 Task: Add a dentist appointment for a dental filling on the 9th at 6:30 PM.
Action: Mouse moved to (70, 98)
Screenshot: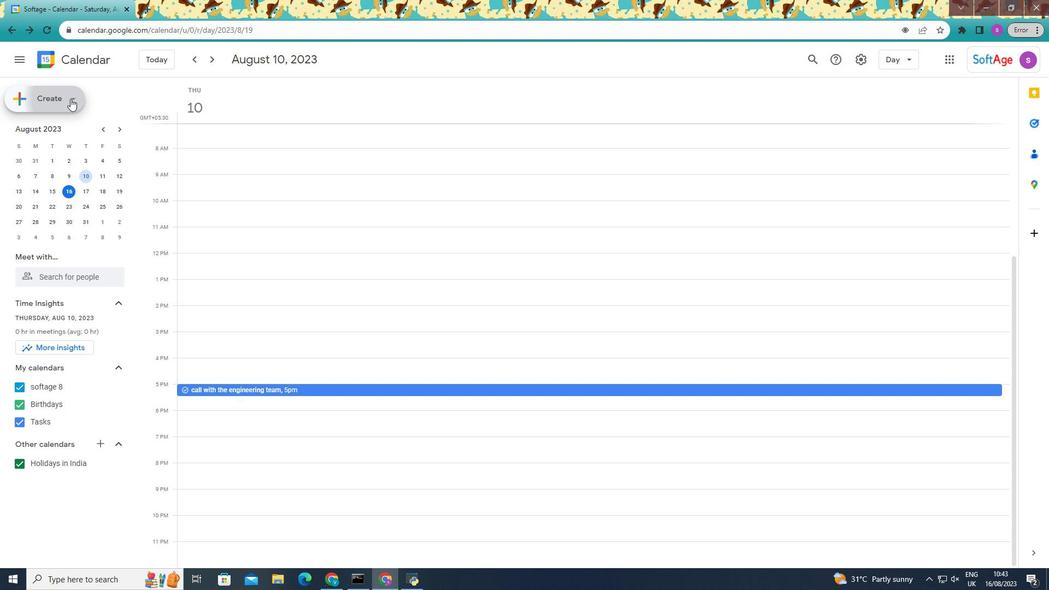 
Action: Mouse pressed left at (70, 98)
Screenshot: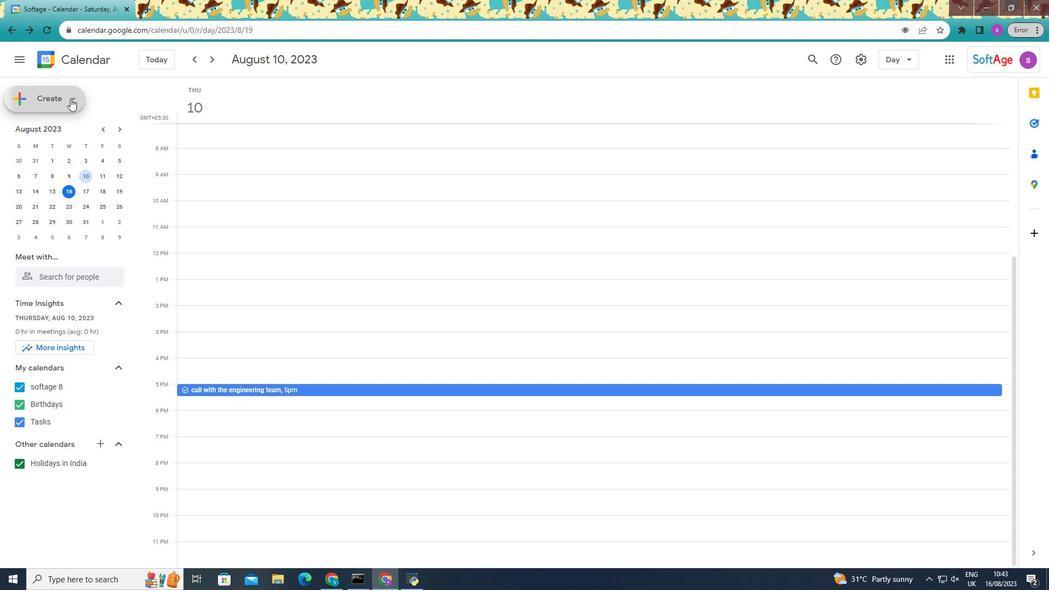 
Action: Mouse moved to (82, 218)
Screenshot: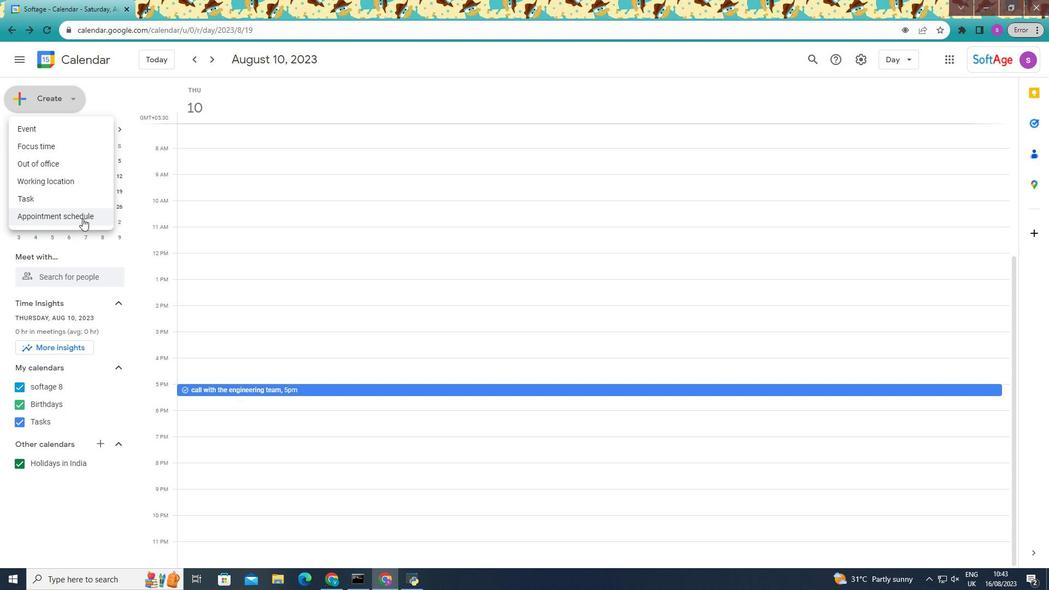 
Action: Mouse pressed left at (82, 218)
Screenshot: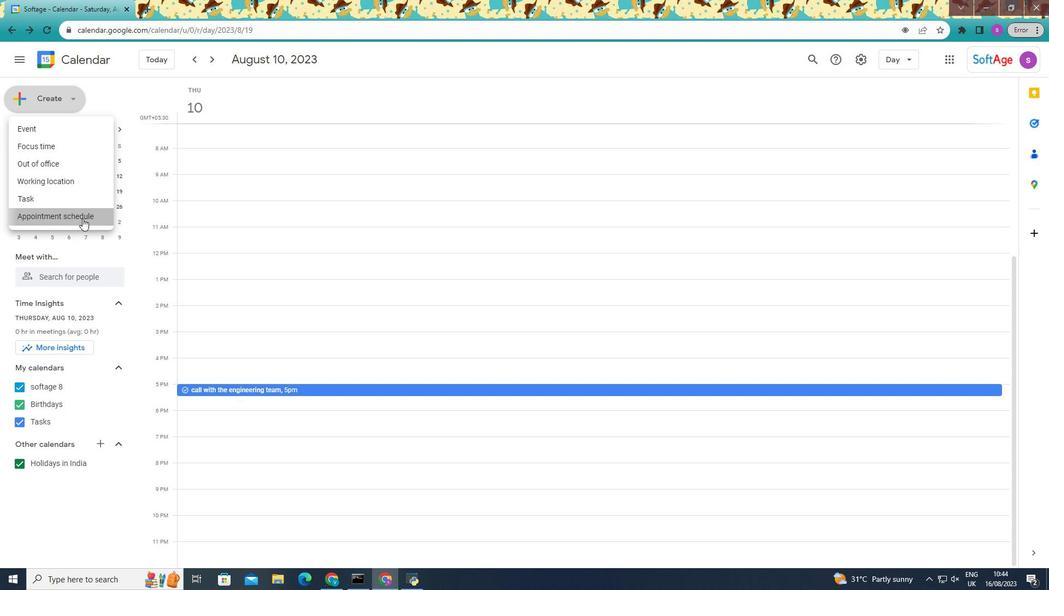 
Action: Mouse moved to (121, 97)
Screenshot: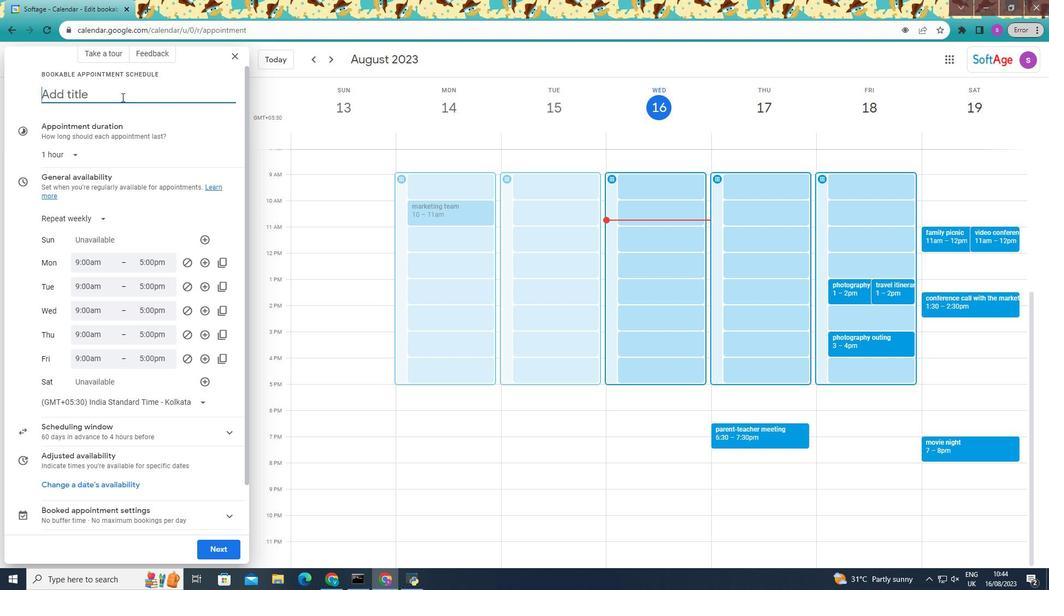 
Action: Mouse pressed left at (121, 97)
Screenshot: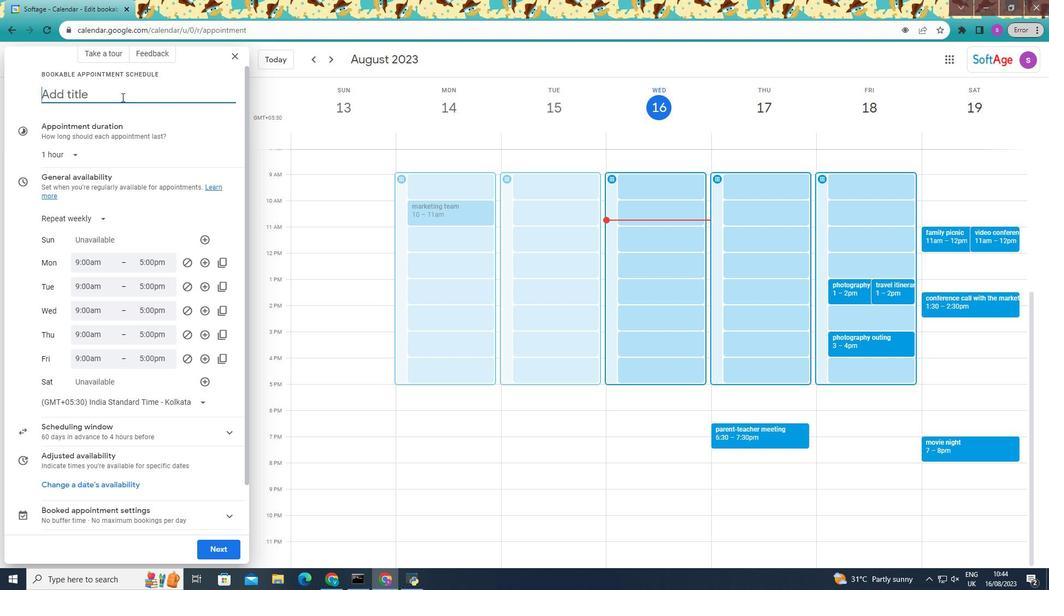 
Action: Mouse moved to (121, 97)
Screenshot: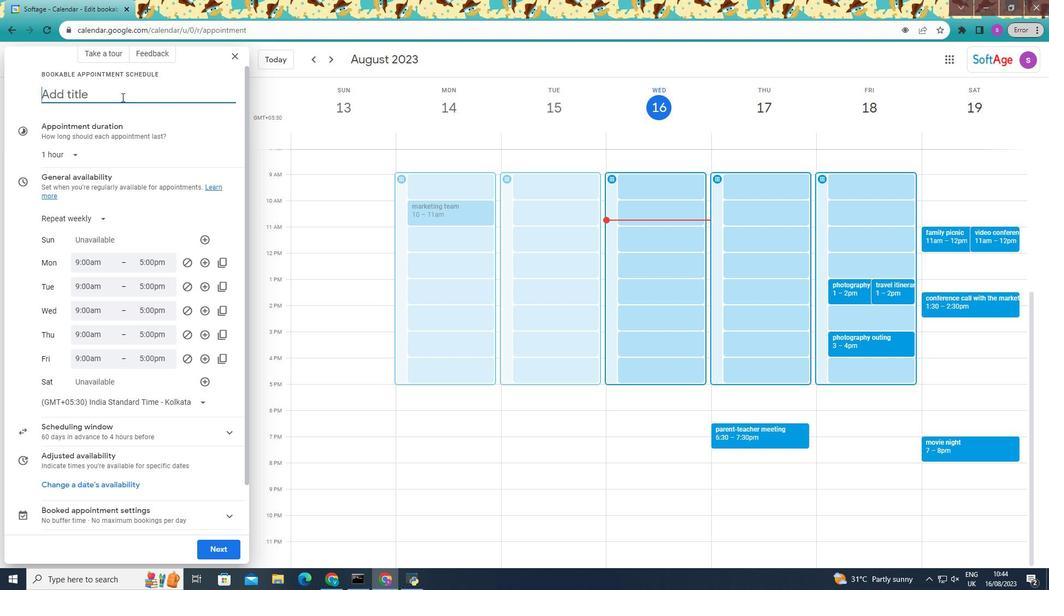 
Action: Key pressed dentist<Key.space>appointment<Key.space>fora<Key.space>dental<Key.space>
Screenshot: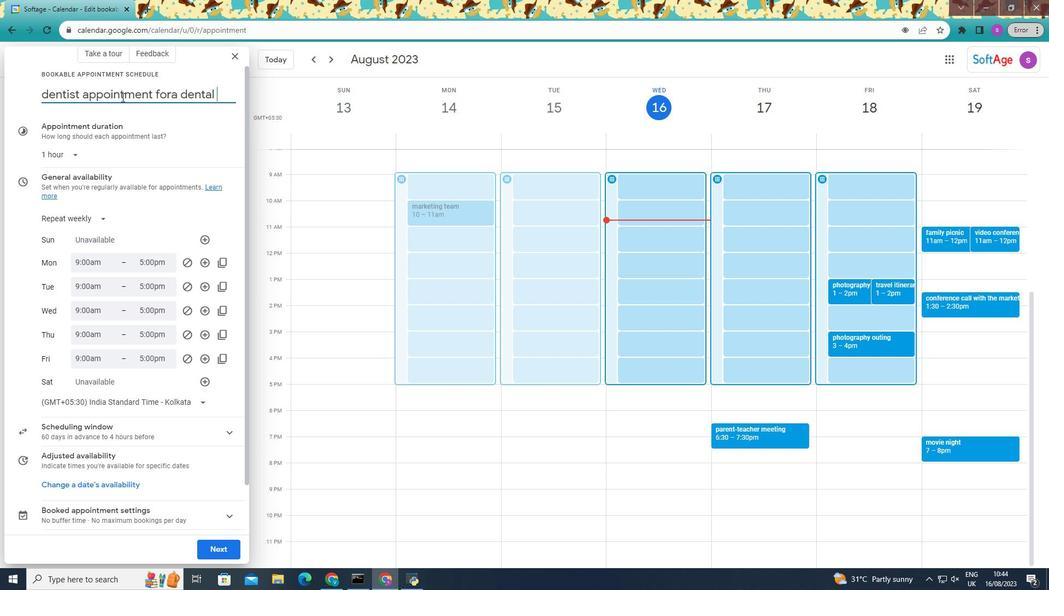 
Action: Mouse moved to (18, 18)
Screenshot: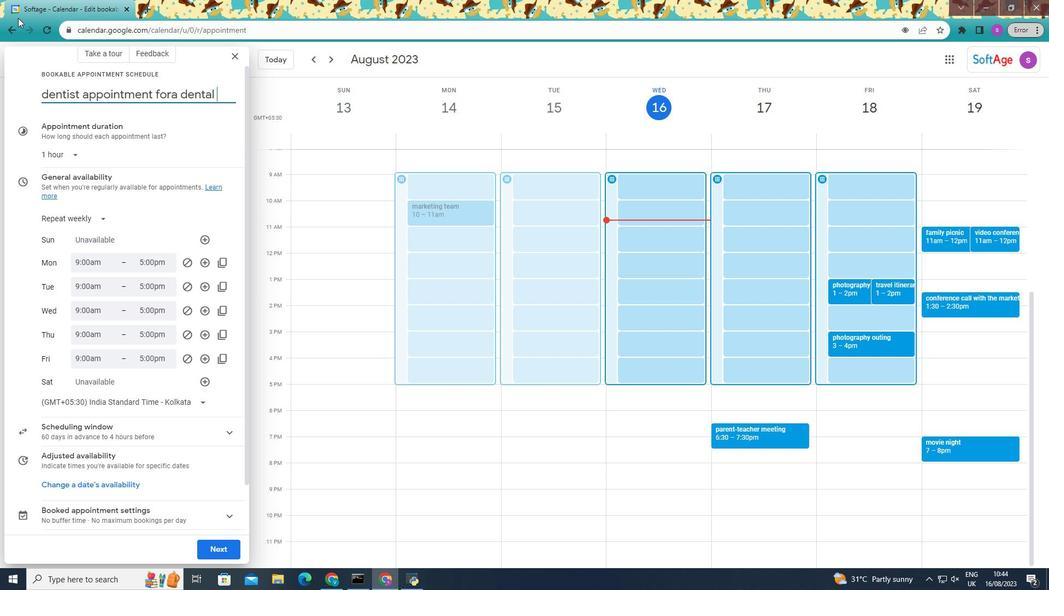 
Action: Key pressed filling<Key.space>
Screenshot: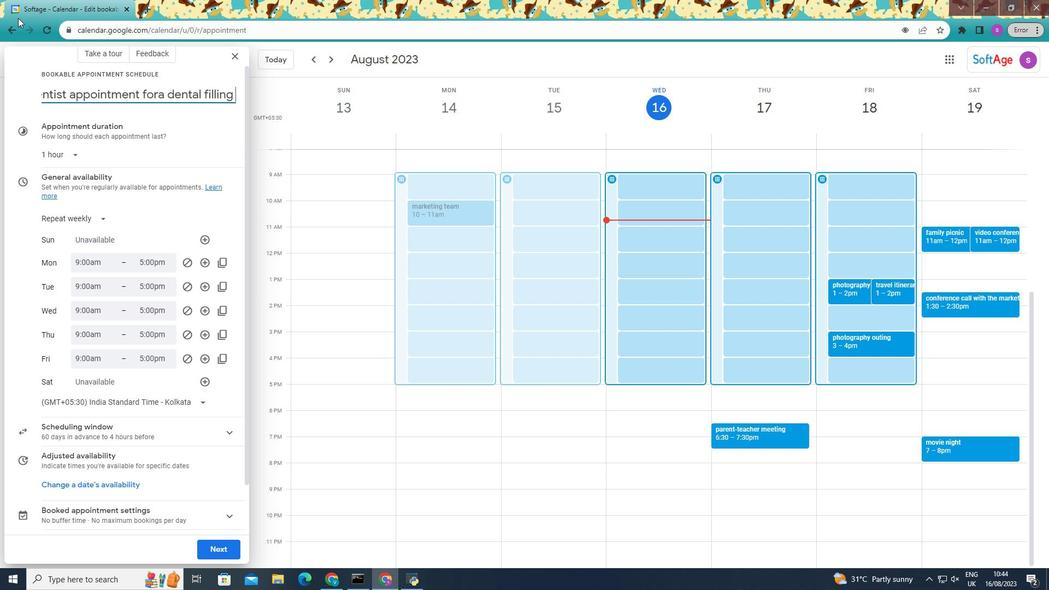 
Action: Mouse moved to (67, 151)
Screenshot: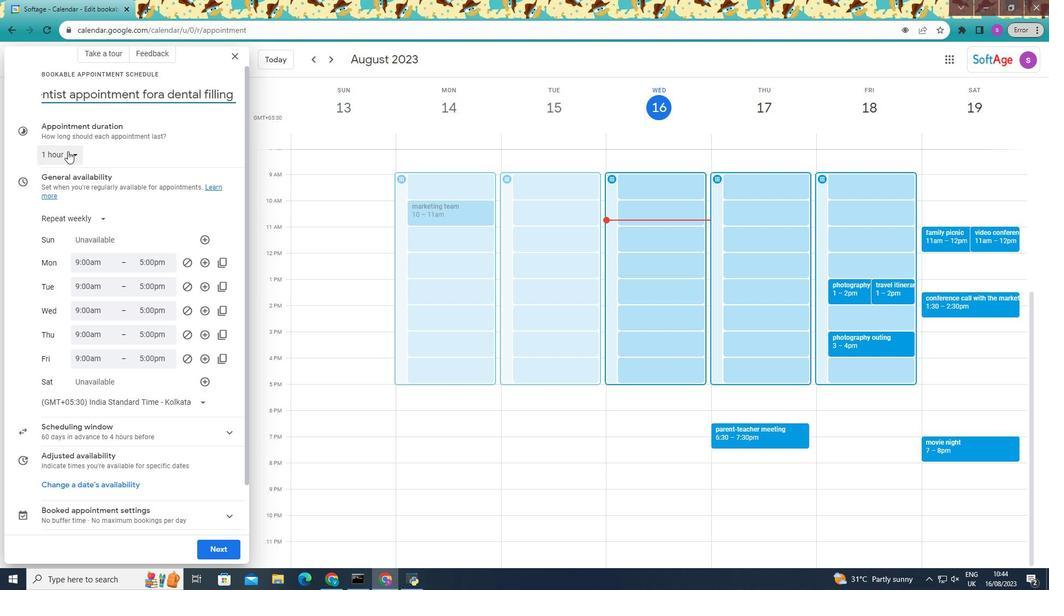 
Action: Mouse pressed left at (67, 151)
Screenshot: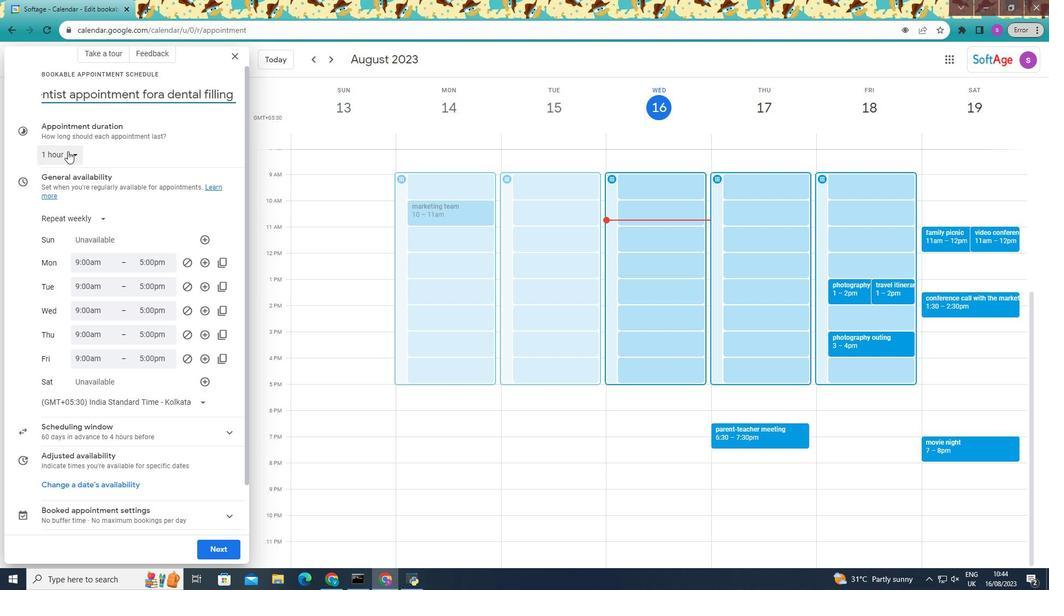 
Action: Mouse pressed left at (67, 151)
Screenshot: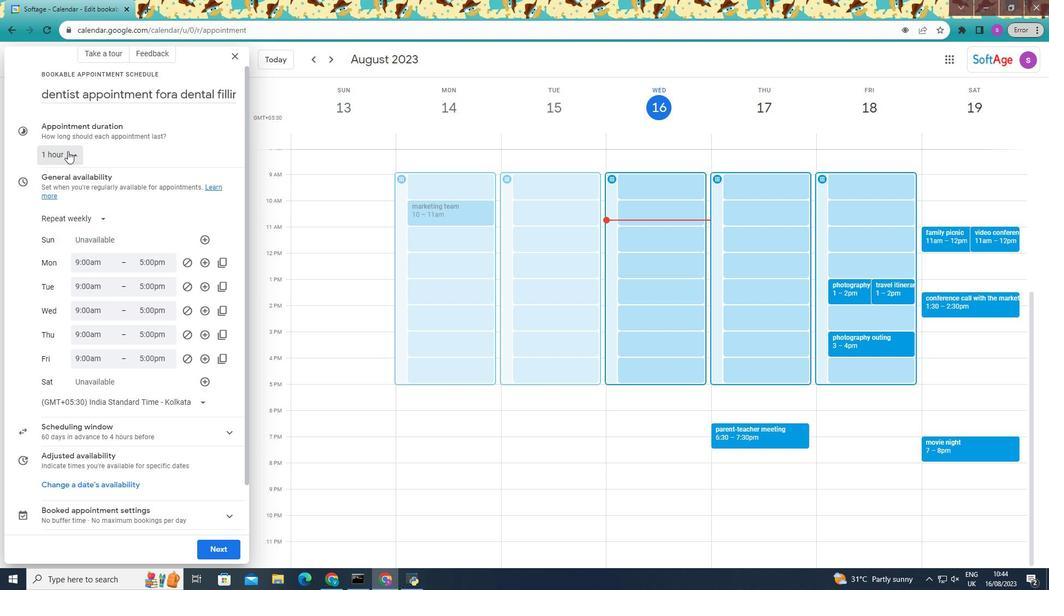 
Action: Mouse moved to (204, 435)
Screenshot: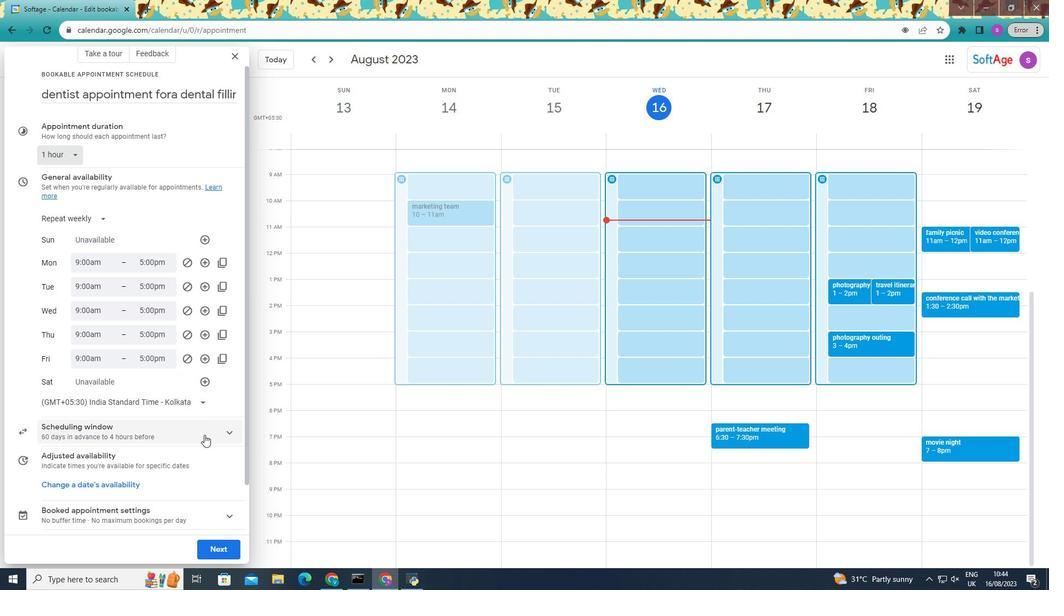 
Action: Mouse pressed left at (204, 435)
Screenshot: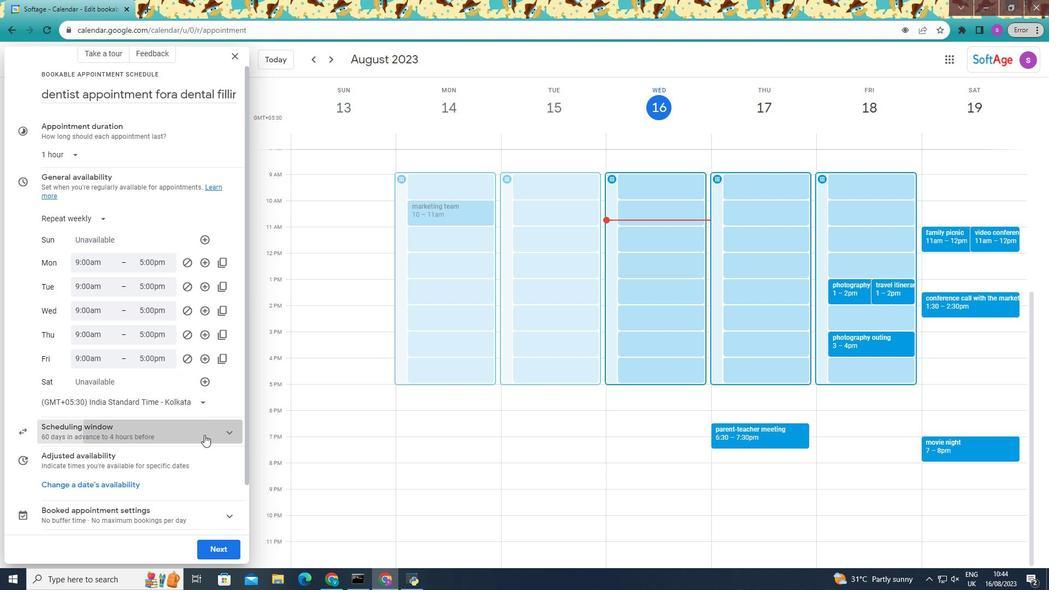 
Action: Mouse moved to (221, 436)
Screenshot: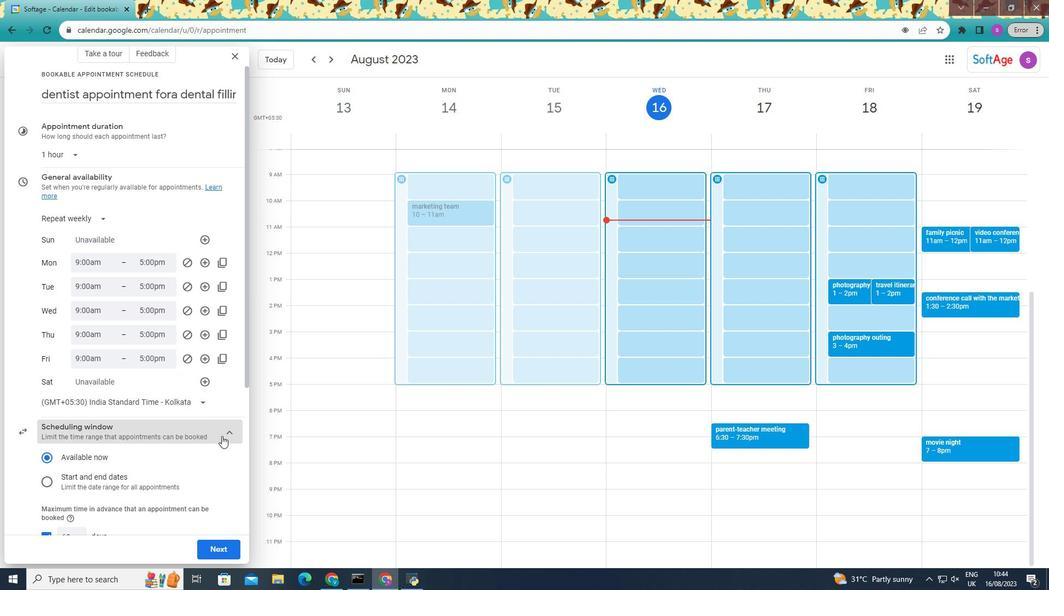 
Action: Mouse pressed left at (221, 436)
Screenshot: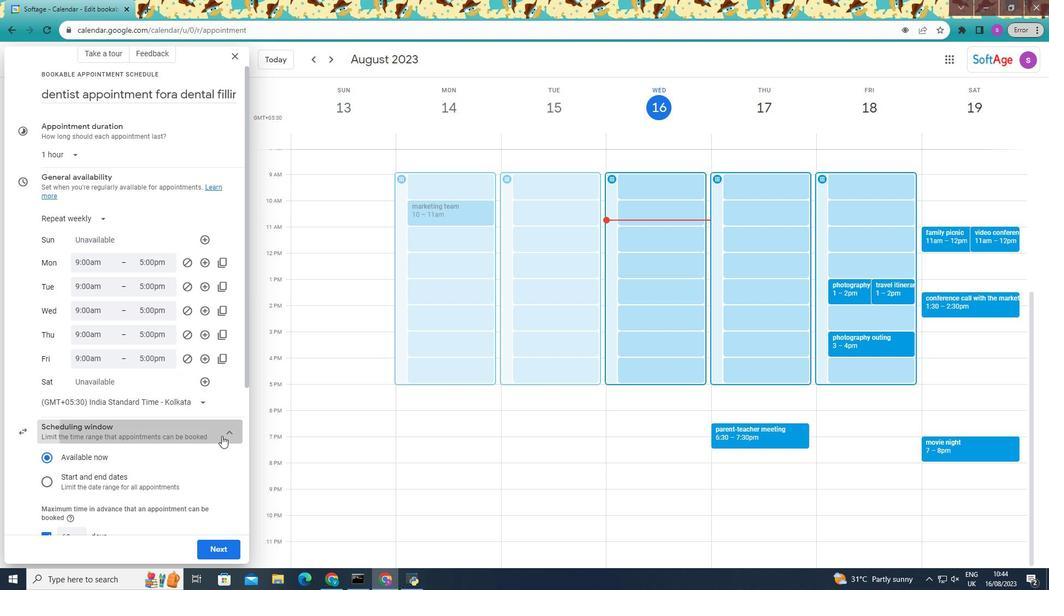 
Action: Mouse moved to (203, 237)
Screenshot: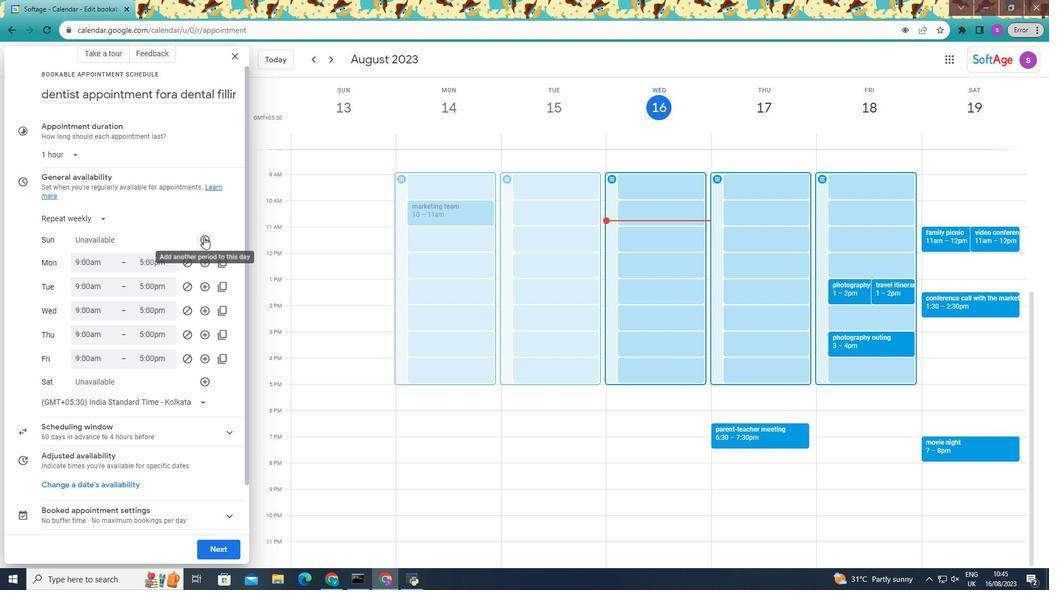 
Action: Mouse pressed left at (203, 237)
Screenshot: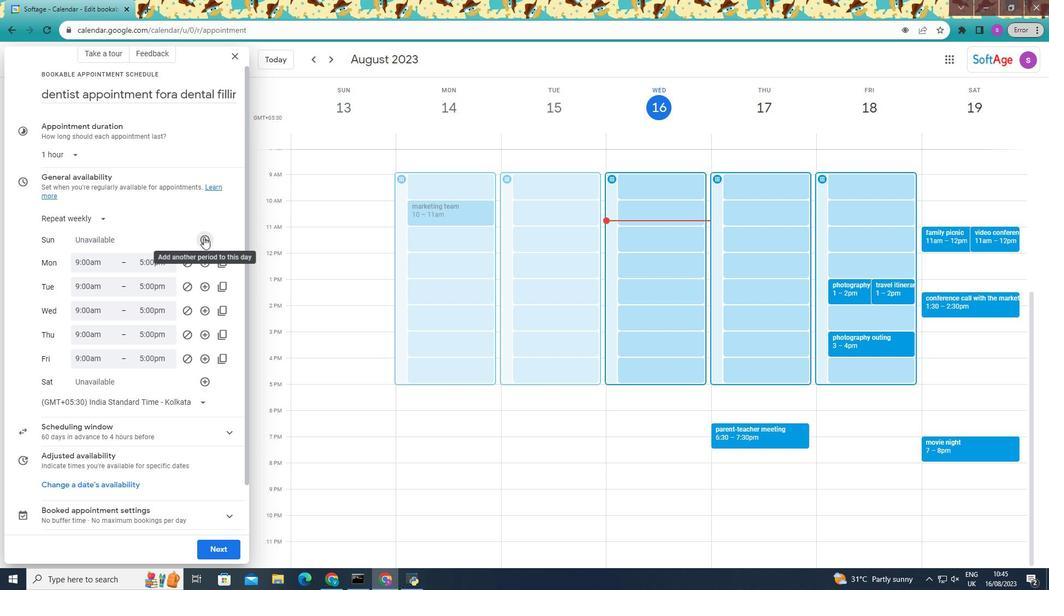 
Action: Mouse moved to (185, 405)
Screenshot: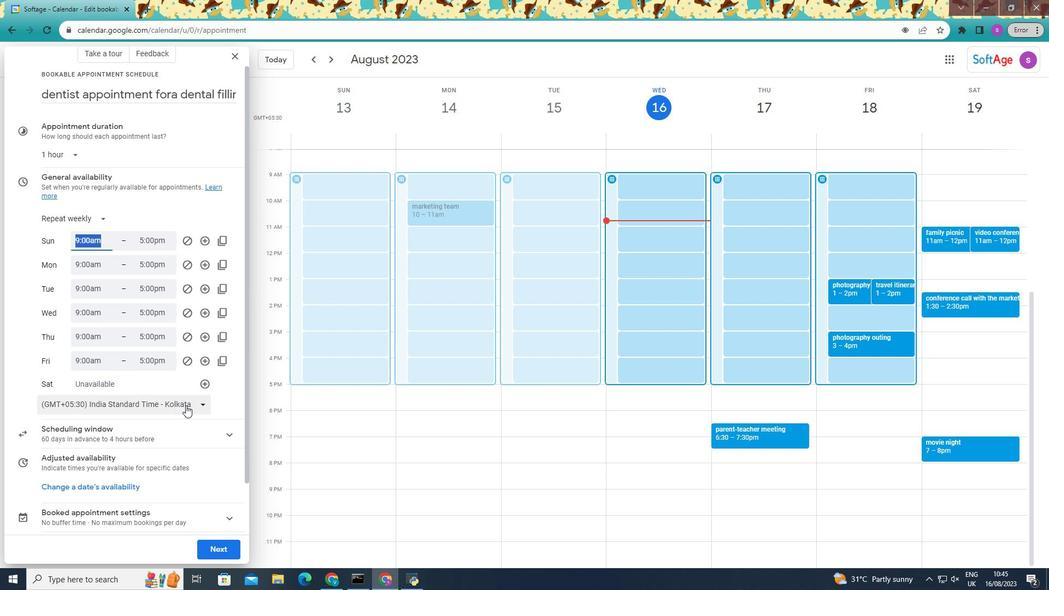 
Action: Mouse pressed left at (185, 405)
Screenshot: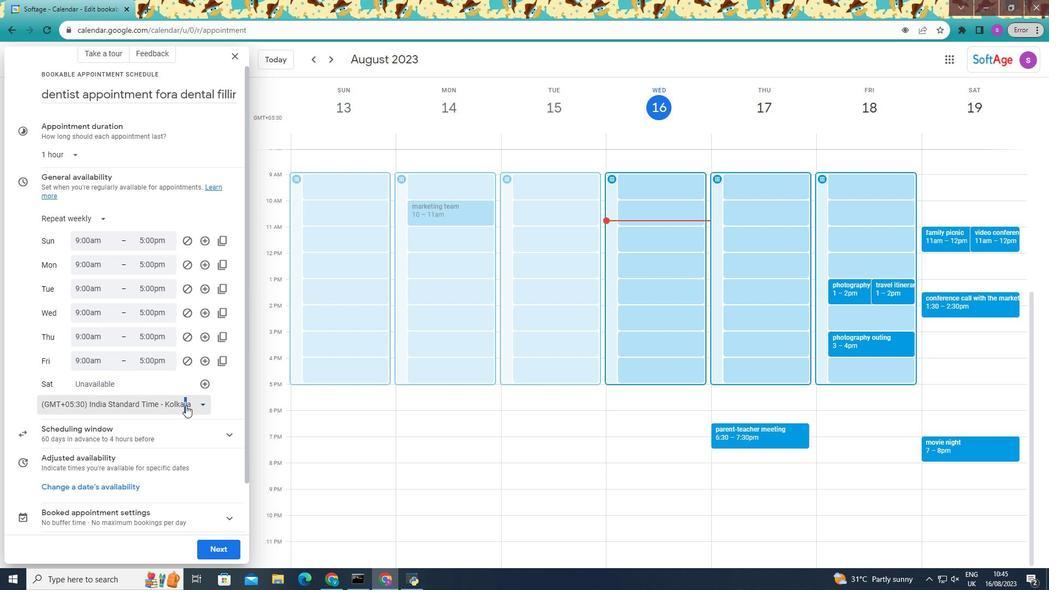 
Action: Mouse moved to (124, 427)
Screenshot: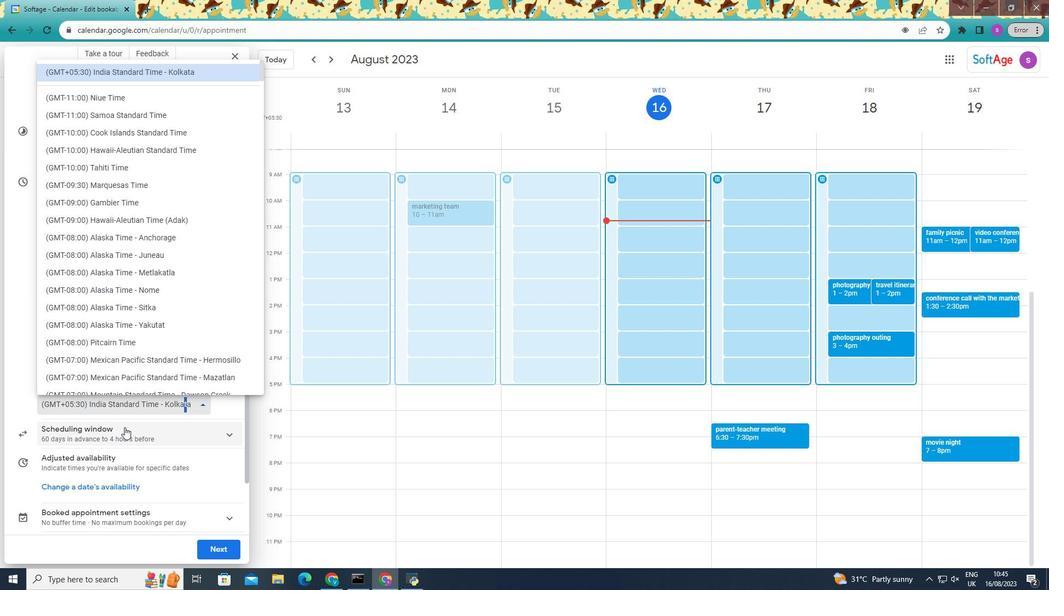 
Action: Mouse pressed left at (124, 427)
Screenshot: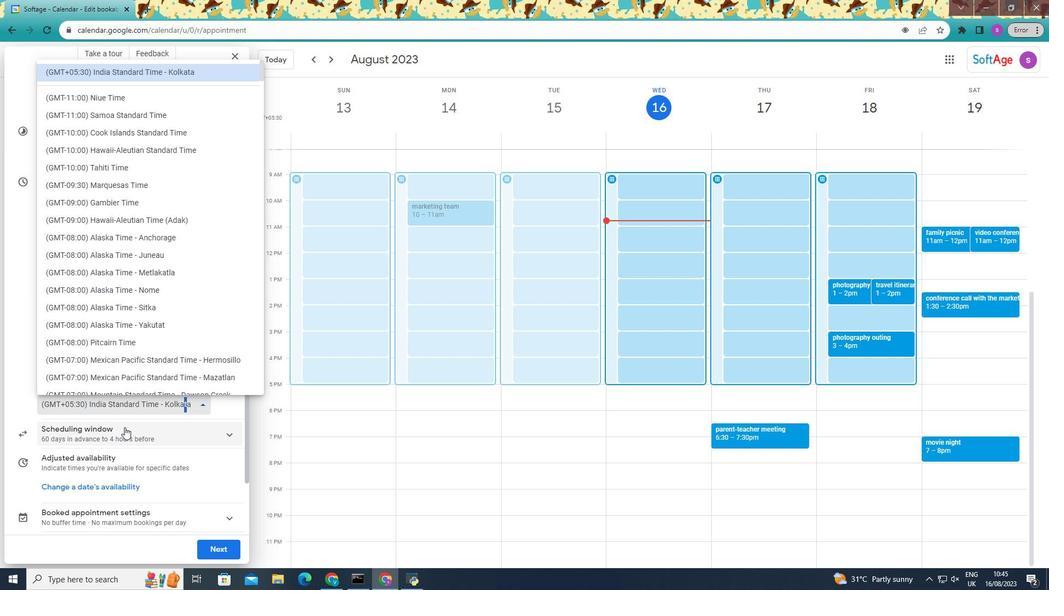 
Action: Mouse moved to (195, 405)
Screenshot: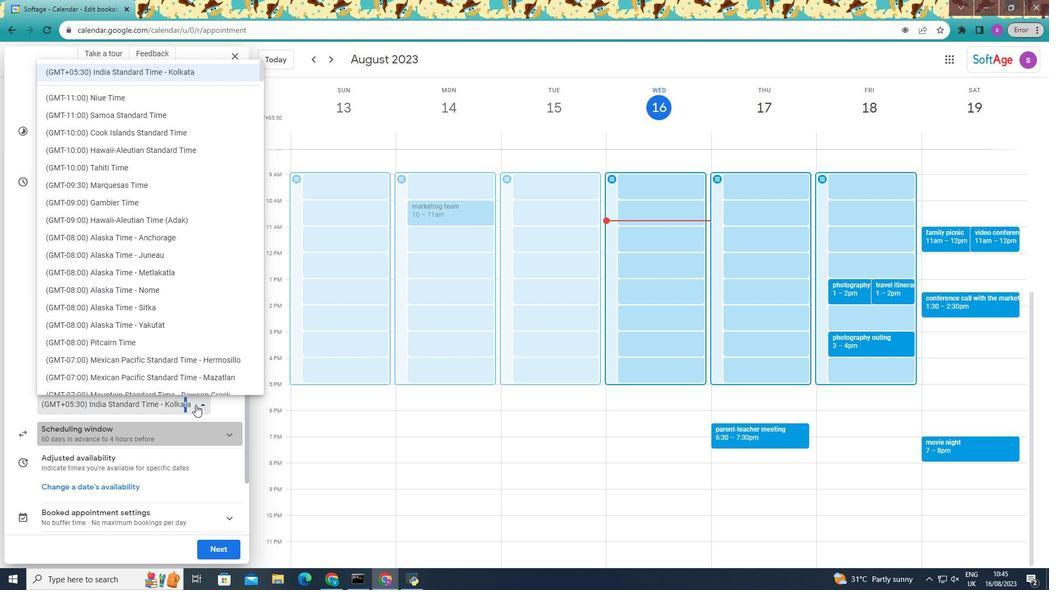 
Action: Mouse pressed left at (195, 405)
Screenshot: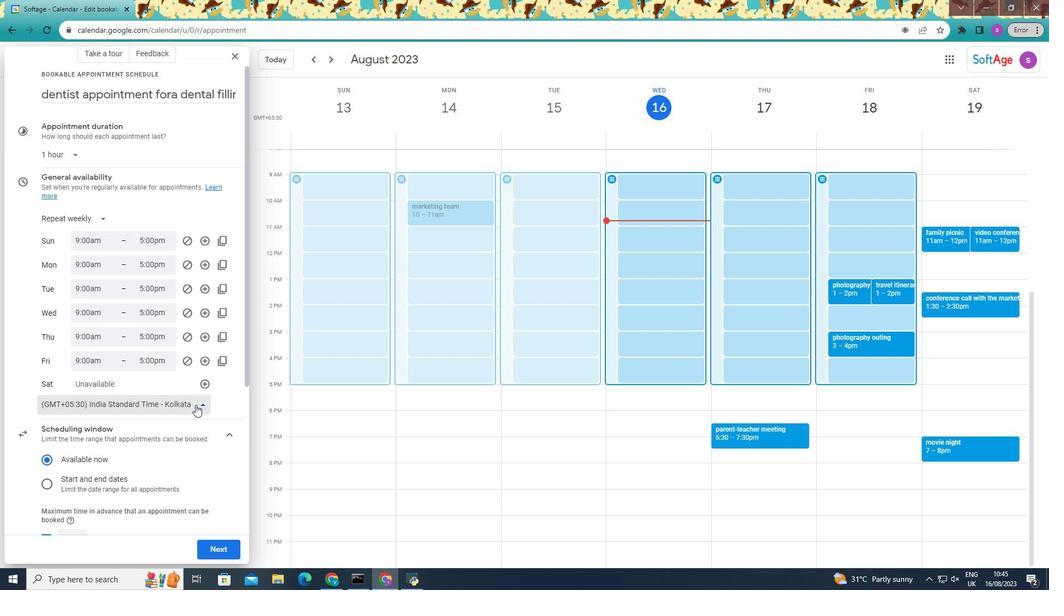
Action: Mouse moved to (180, 391)
Screenshot: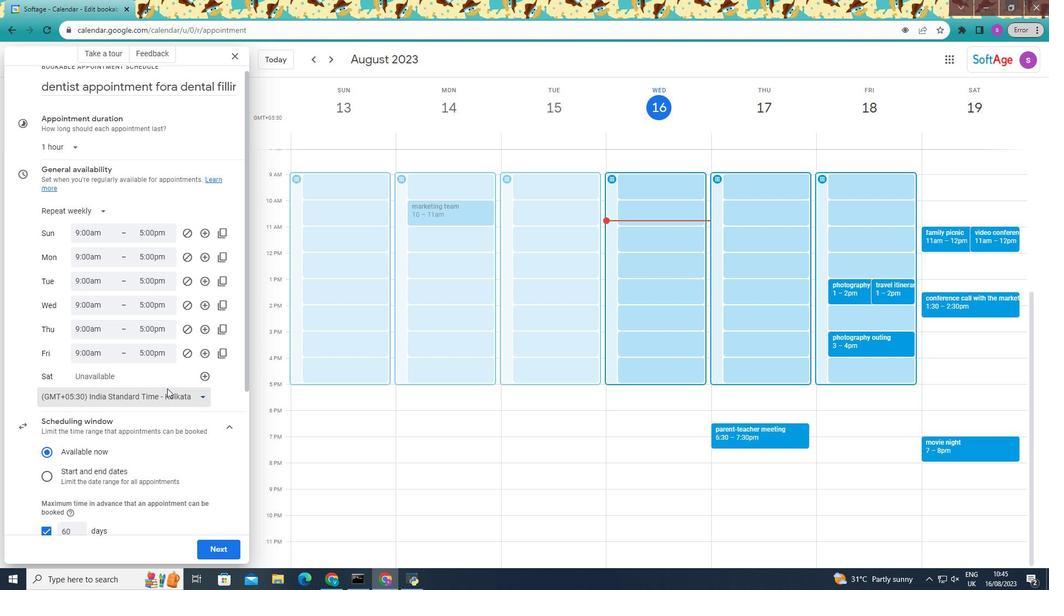 
Action: Mouse scrolled (180, 390) with delta (0, 0)
Screenshot: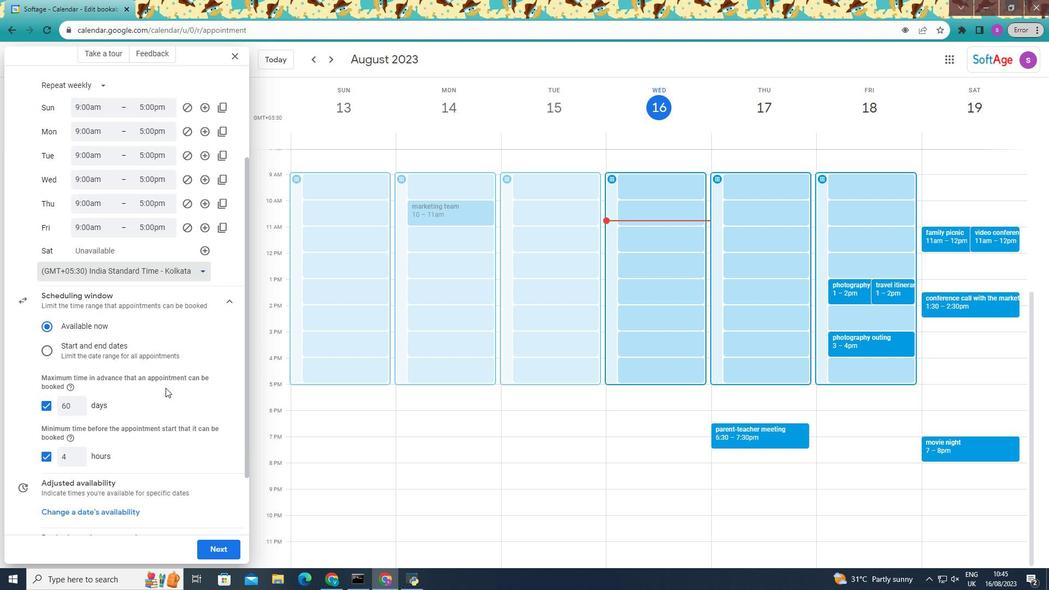 
Action: Mouse moved to (180, 390)
Screenshot: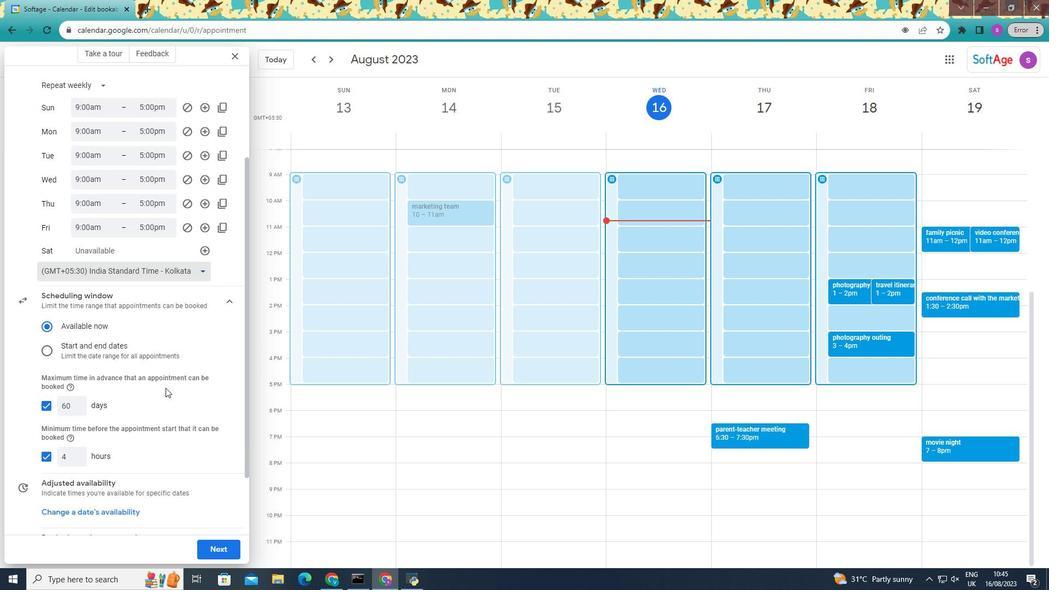 
Action: Mouse scrolled (180, 390) with delta (0, 0)
Screenshot: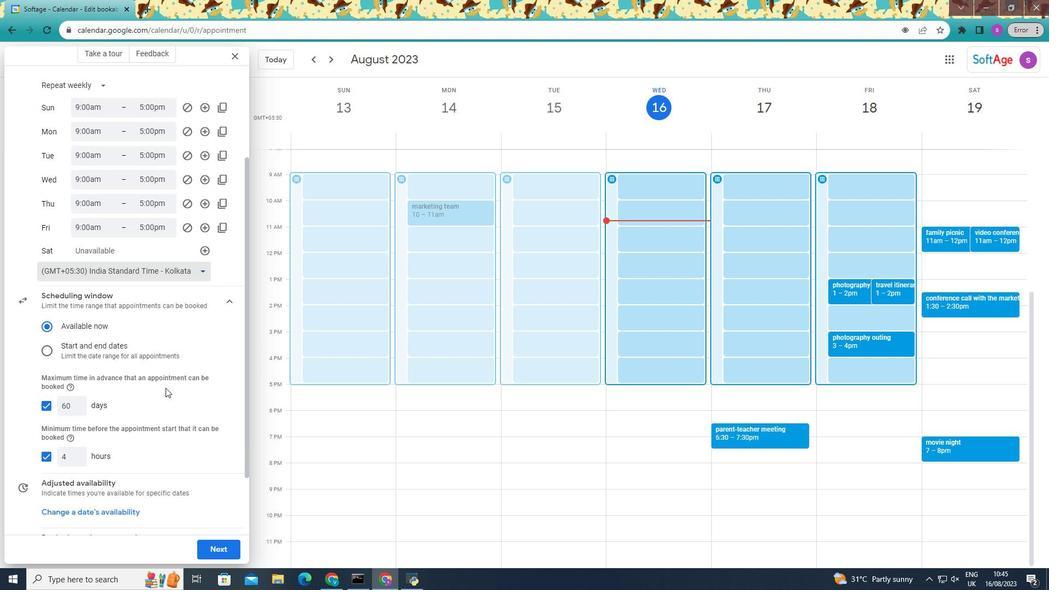 
Action: Mouse moved to (178, 390)
Screenshot: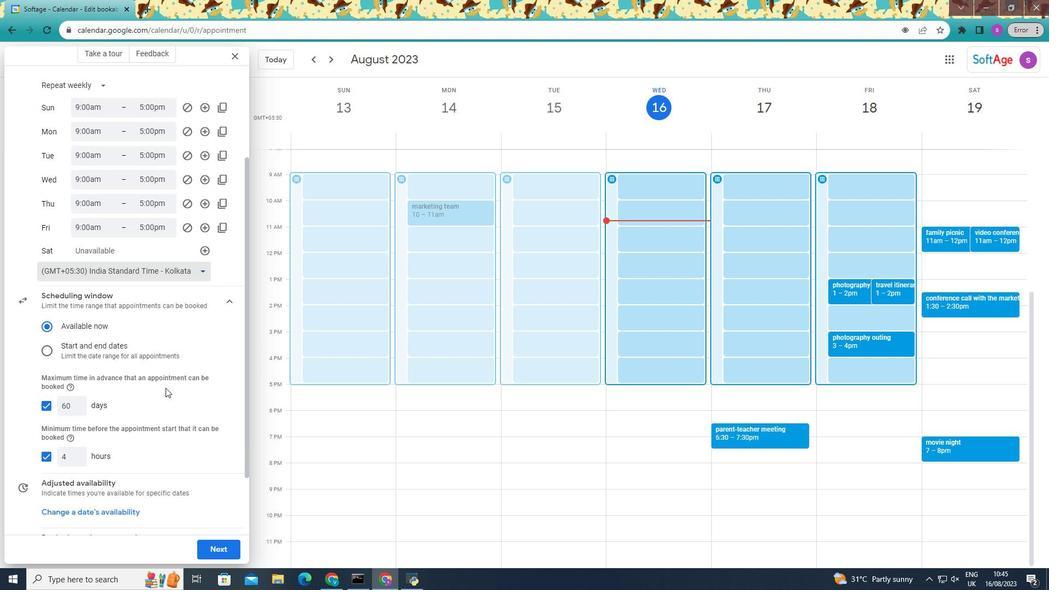 
Action: Mouse scrolled (178, 390) with delta (0, 0)
Screenshot: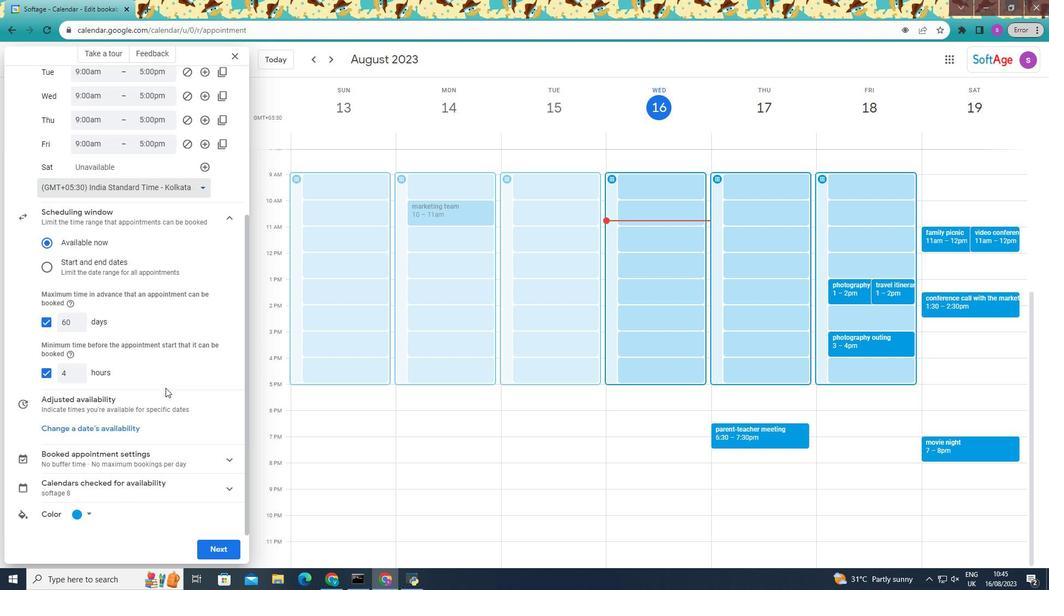 
Action: Mouse moved to (173, 389)
Screenshot: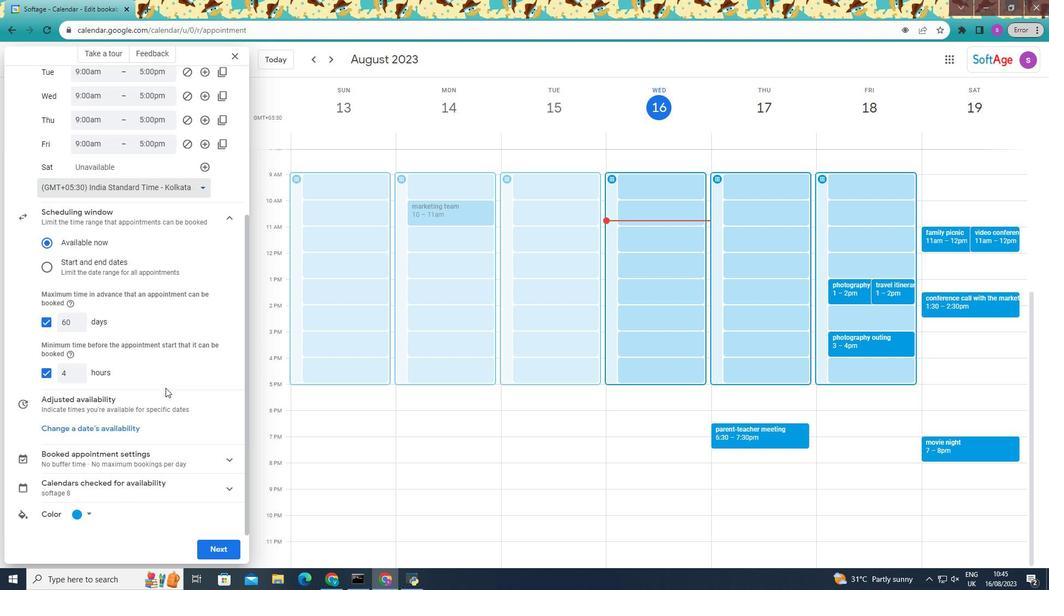 
Action: Mouse scrolled (174, 389) with delta (0, 0)
Screenshot: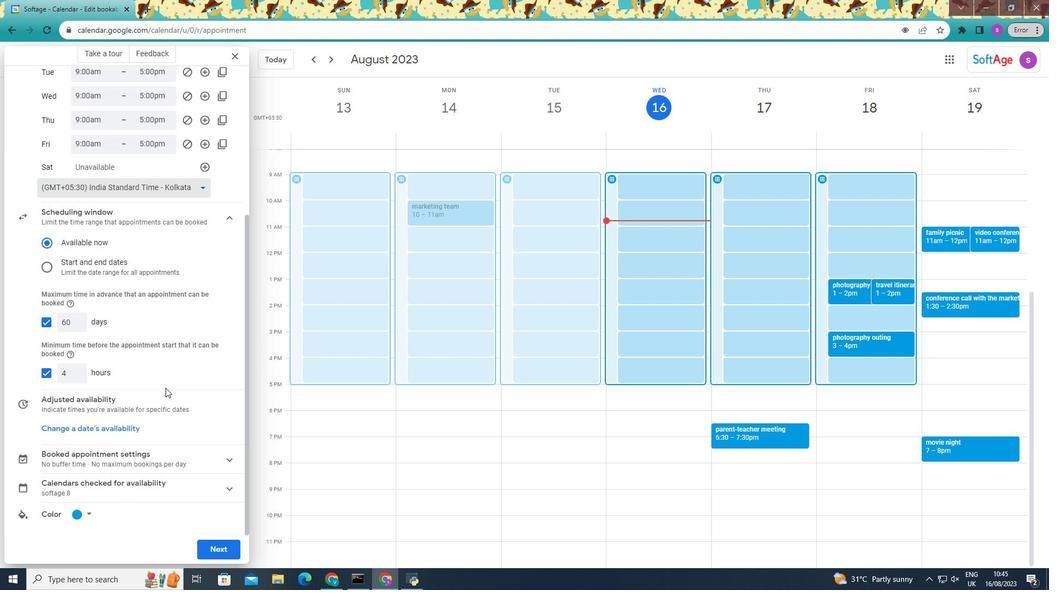 
Action: Mouse moved to (169, 388)
Screenshot: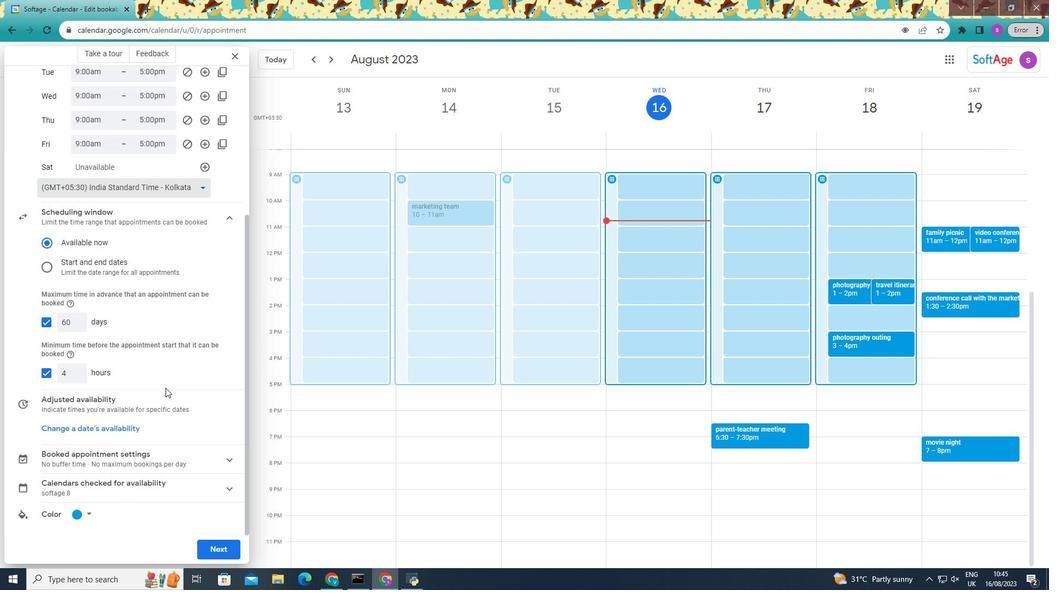 
Action: Mouse scrolled (170, 388) with delta (0, 0)
Screenshot: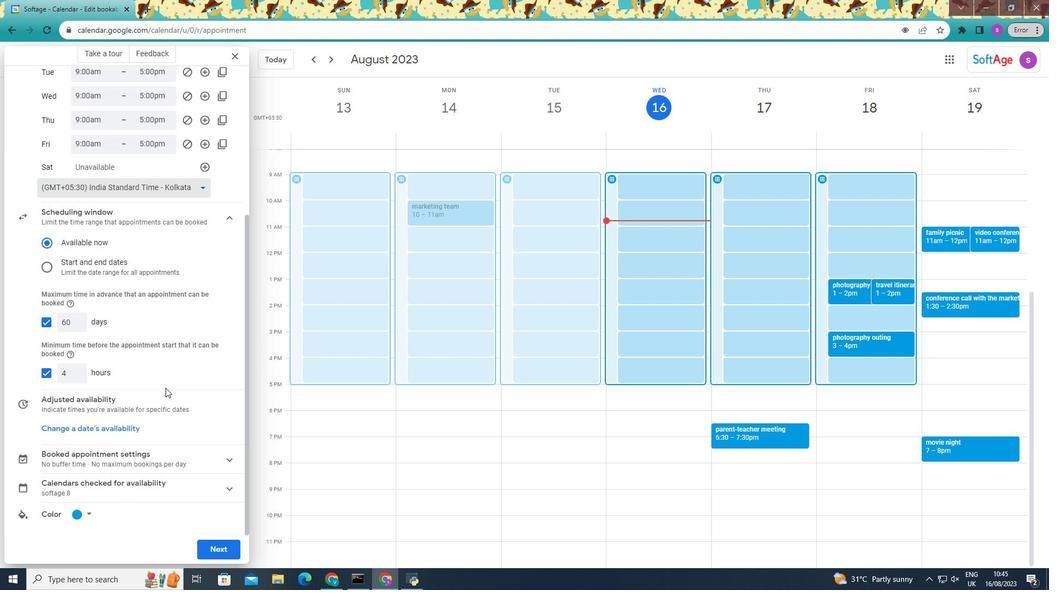
Action: Mouse moved to (139, 406)
Screenshot: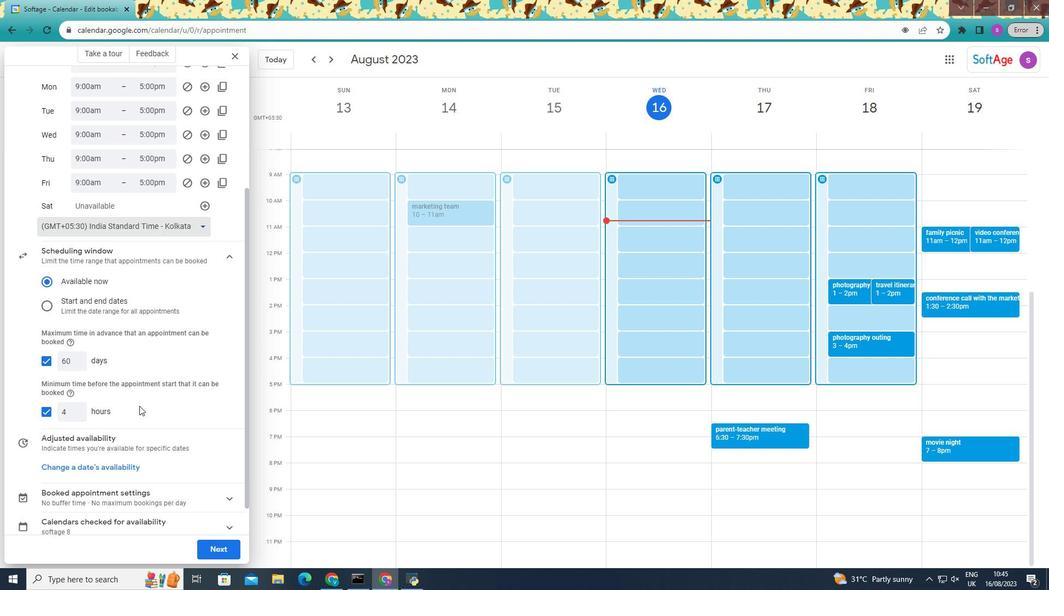 
Action: Mouse scrolled (139, 406) with delta (0, 0)
Screenshot: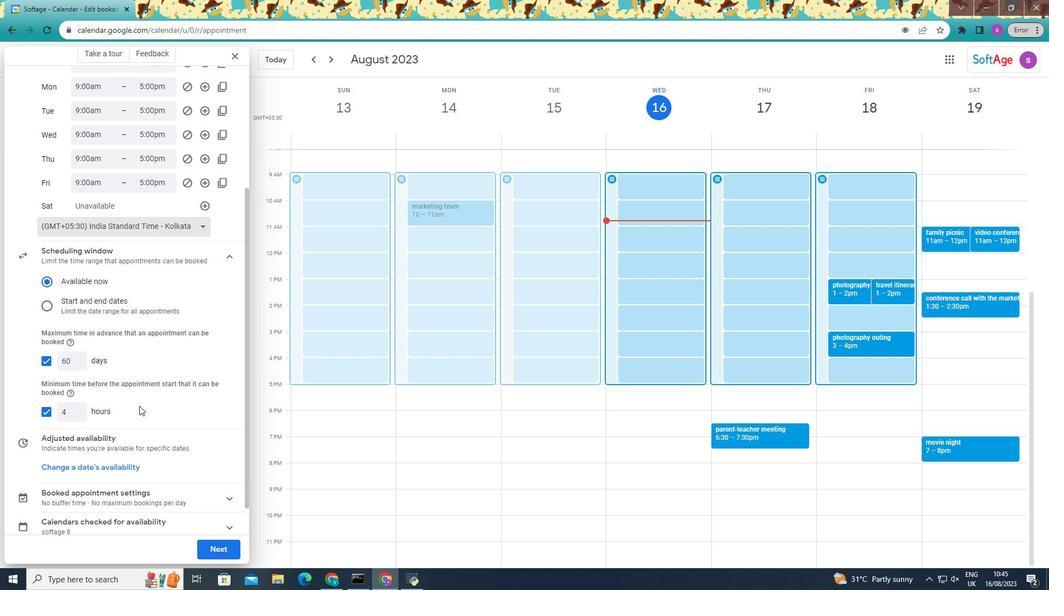 
Action: Mouse scrolled (139, 405) with delta (0, 0)
Screenshot: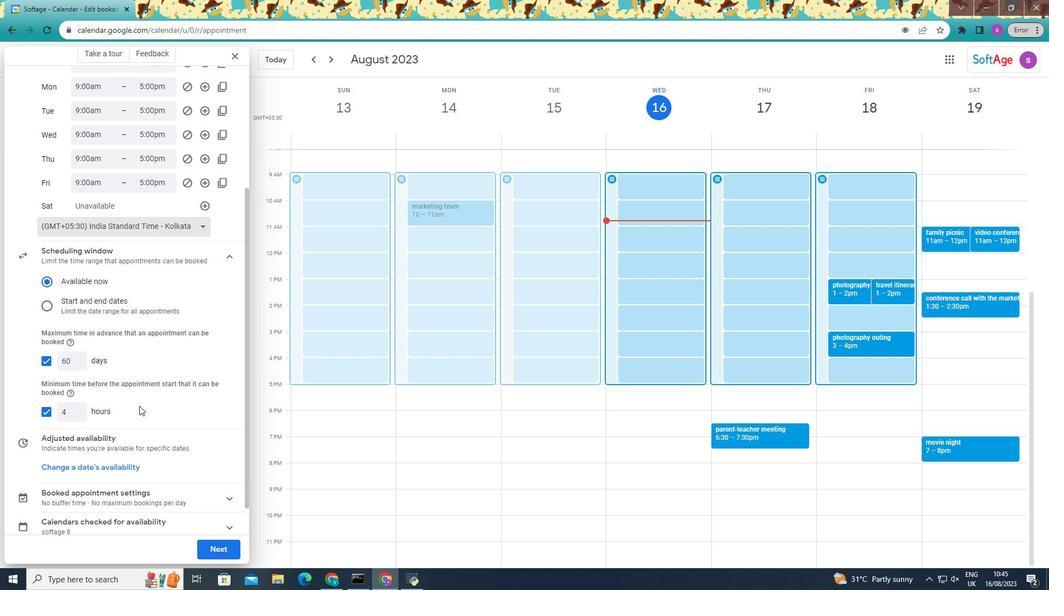 
Action: Mouse scrolled (139, 406) with delta (0, 0)
Screenshot: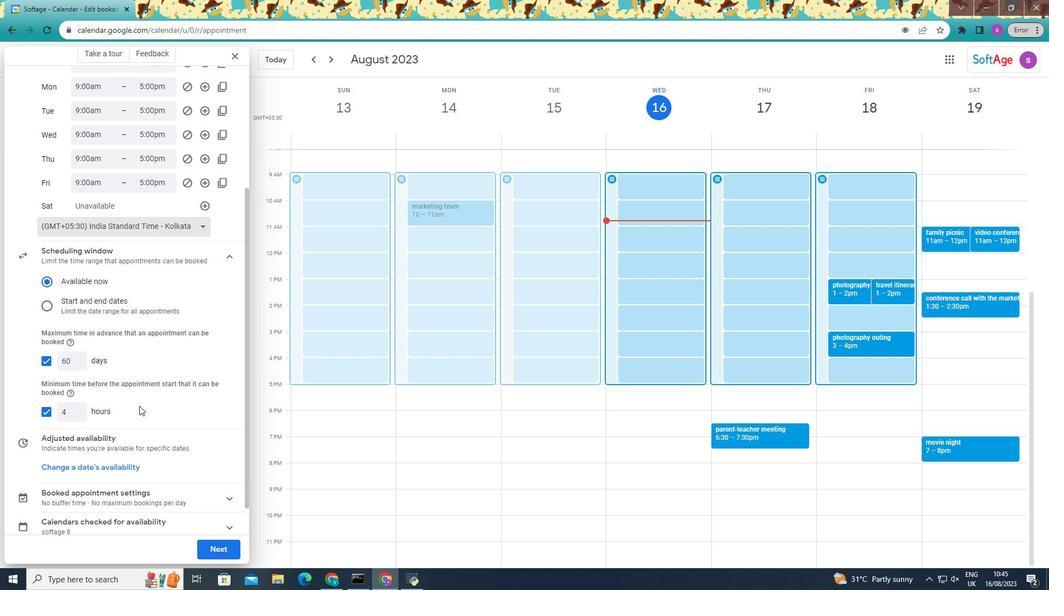 
Action: Mouse scrolled (139, 406) with delta (0, 0)
Screenshot: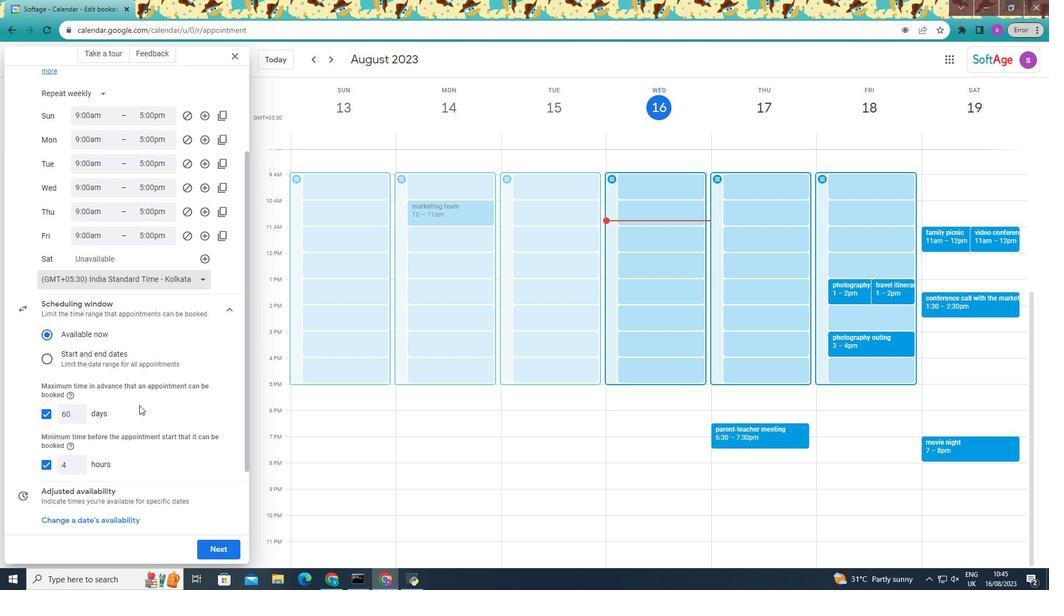 
Action: Mouse moved to (148, 145)
Screenshot: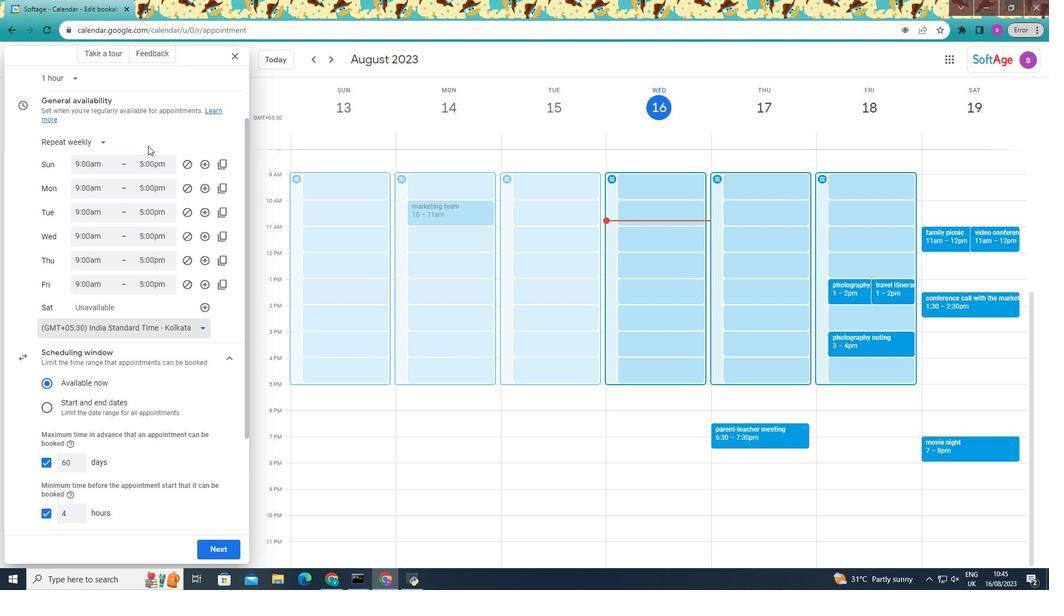 
Action: Mouse scrolled (148, 146) with delta (0, 0)
Screenshot: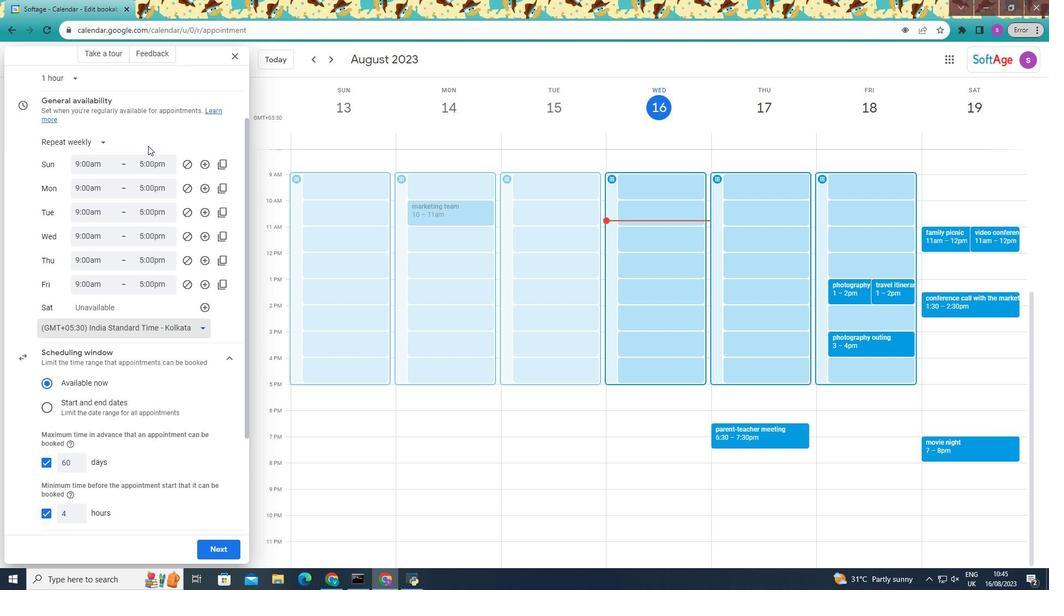 
Action: Mouse scrolled (148, 146) with delta (0, 0)
Screenshot: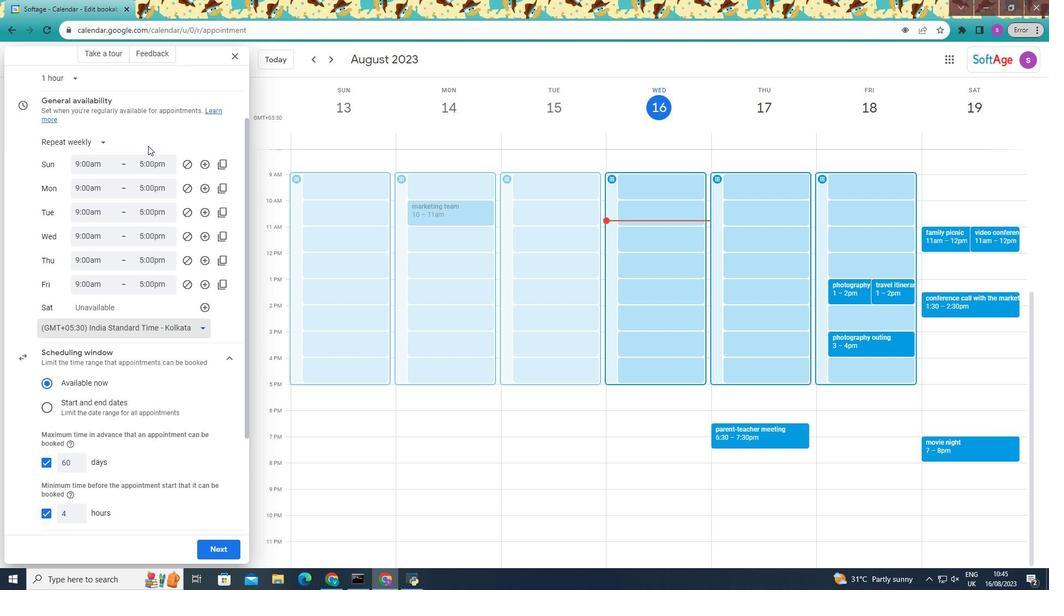 
Action: Mouse scrolled (148, 146) with delta (0, 0)
Screenshot: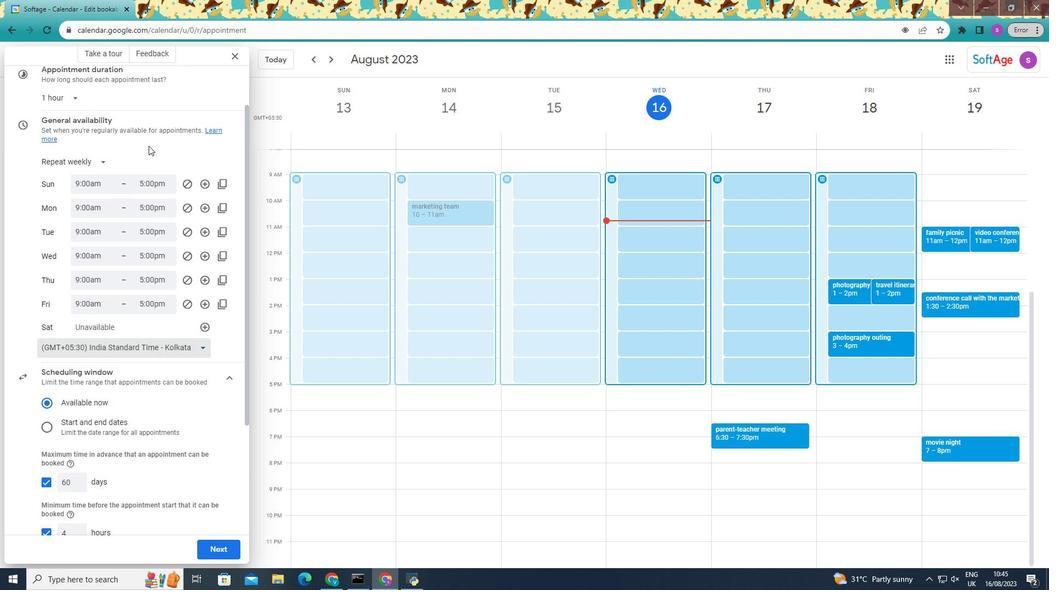 
Action: Mouse scrolled (148, 146) with delta (0, 0)
Screenshot: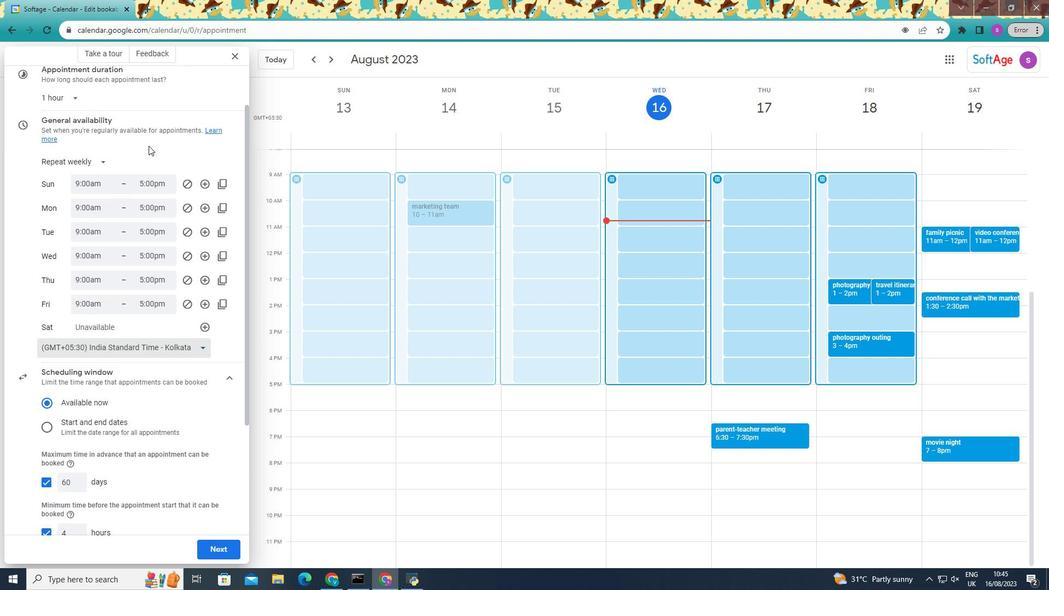 
Action: Mouse moved to (153, 136)
Screenshot: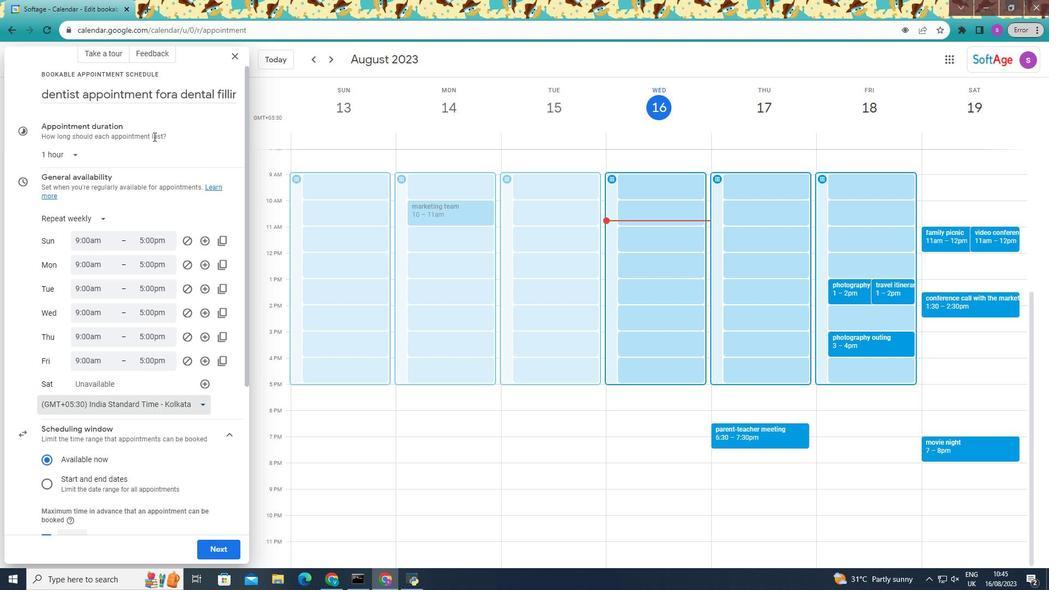 
Action: Mouse scrolled (153, 137) with delta (0, 0)
Screenshot: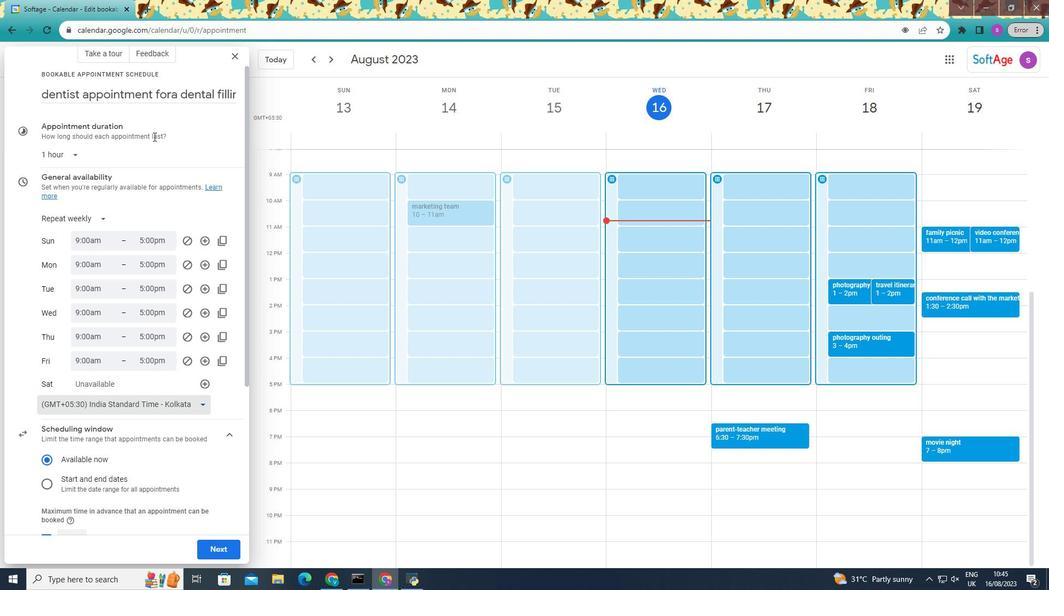 
Action: Mouse scrolled (153, 137) with delta (0, 0)
Screenshot: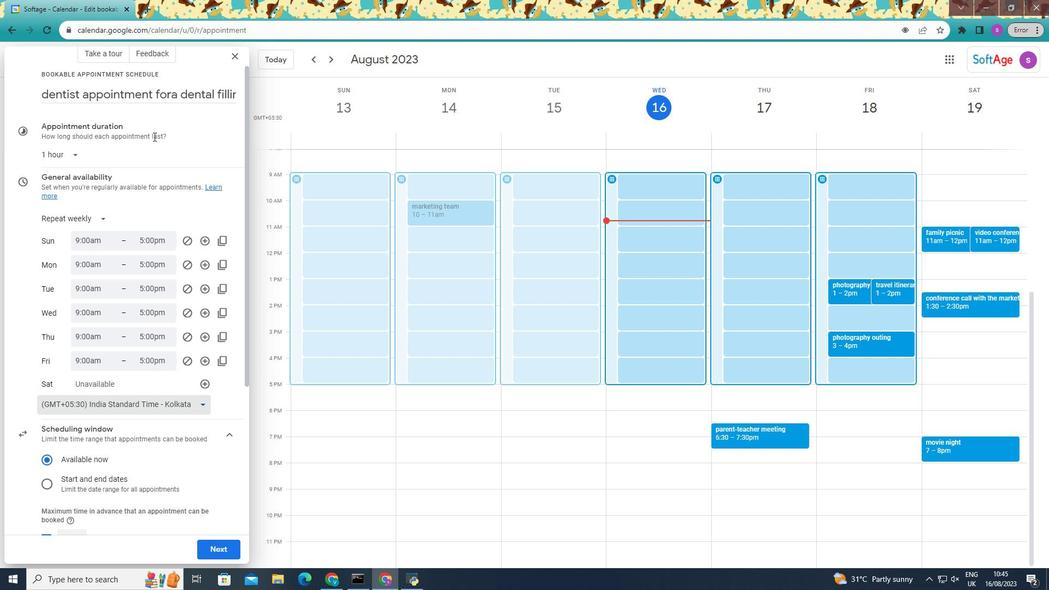 
Action: Mouse scrolled (153, 137) with delta (0, 0)
Screenshot: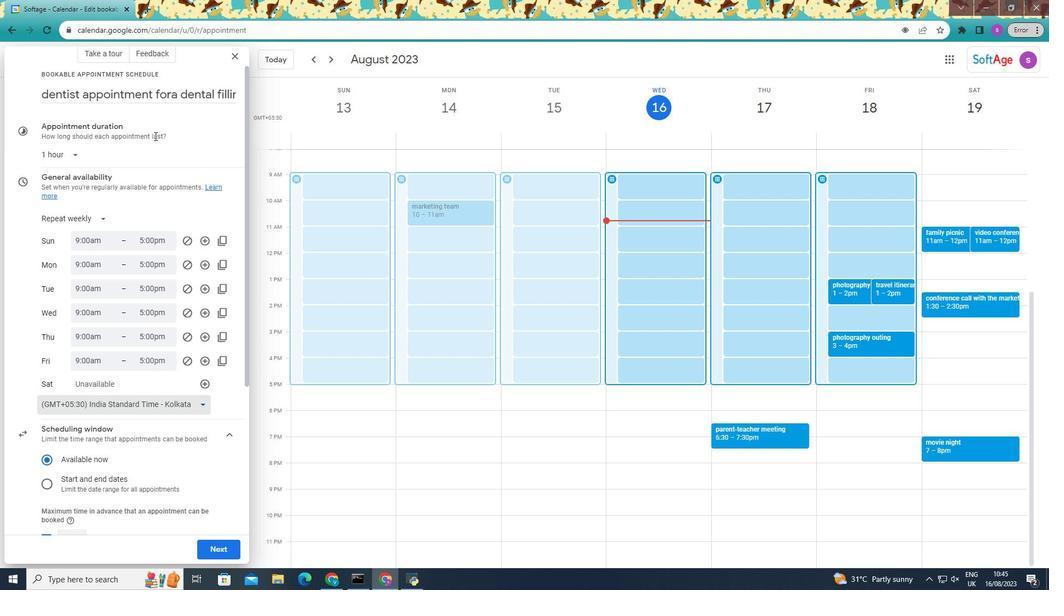 
Action: Mouse moved to (159, 168)
Screenshot: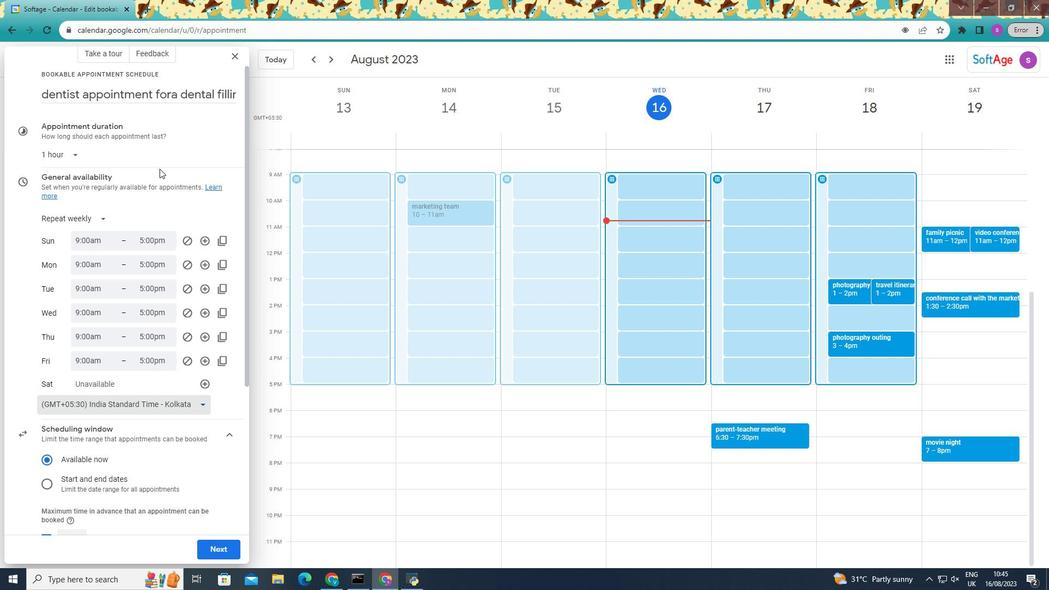 
Action: Mouse scrolled (159, 168) with delta (0, 0)
Screenshot: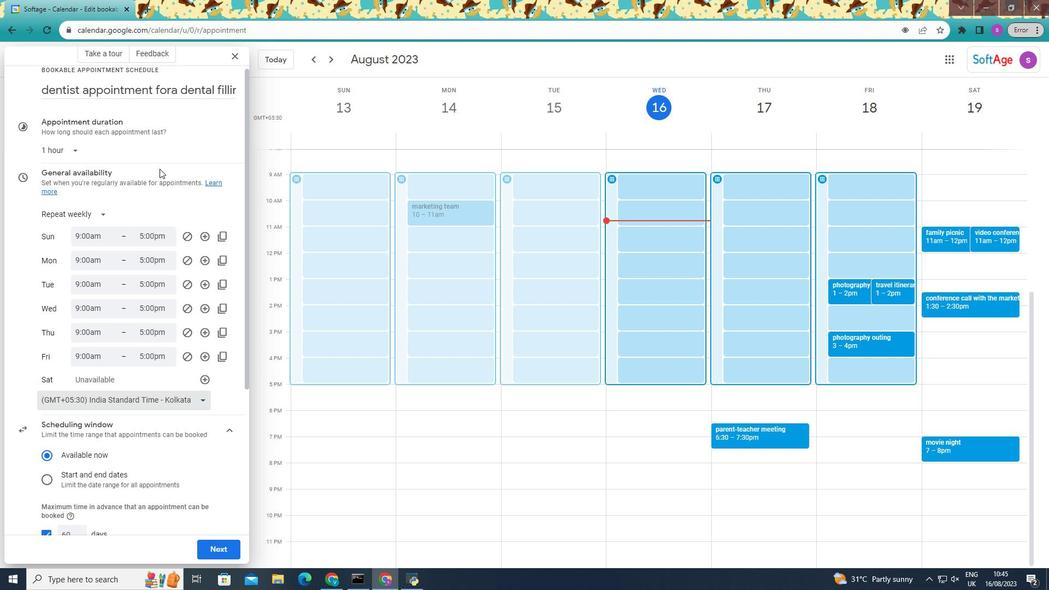 
Action: Mouse scrolled (159, 168) with delta (0, 0)
Screenshot: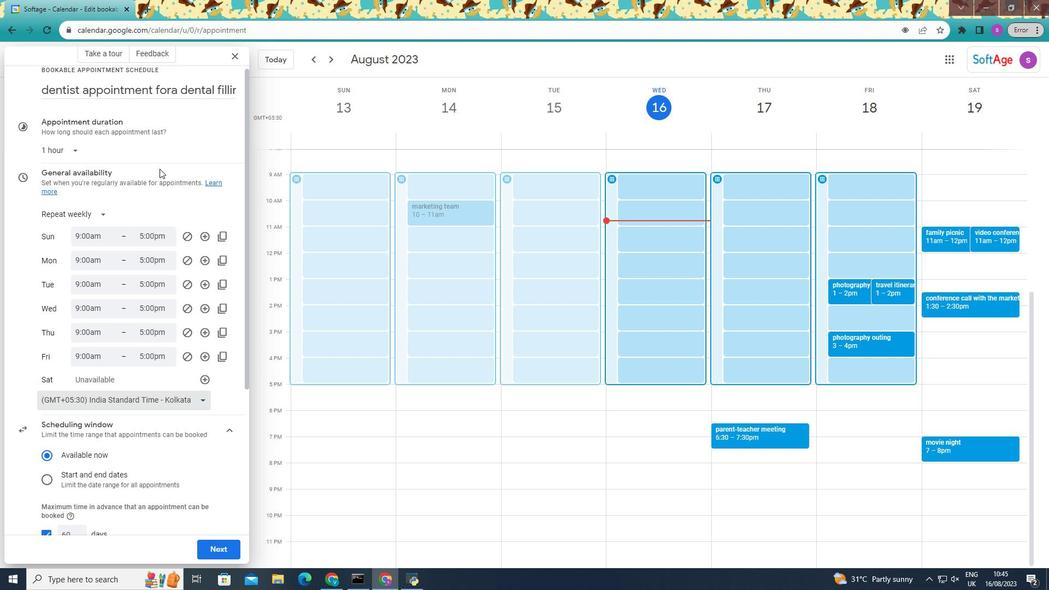 
Action: Mouse moved to (159, 168)
Screenshot: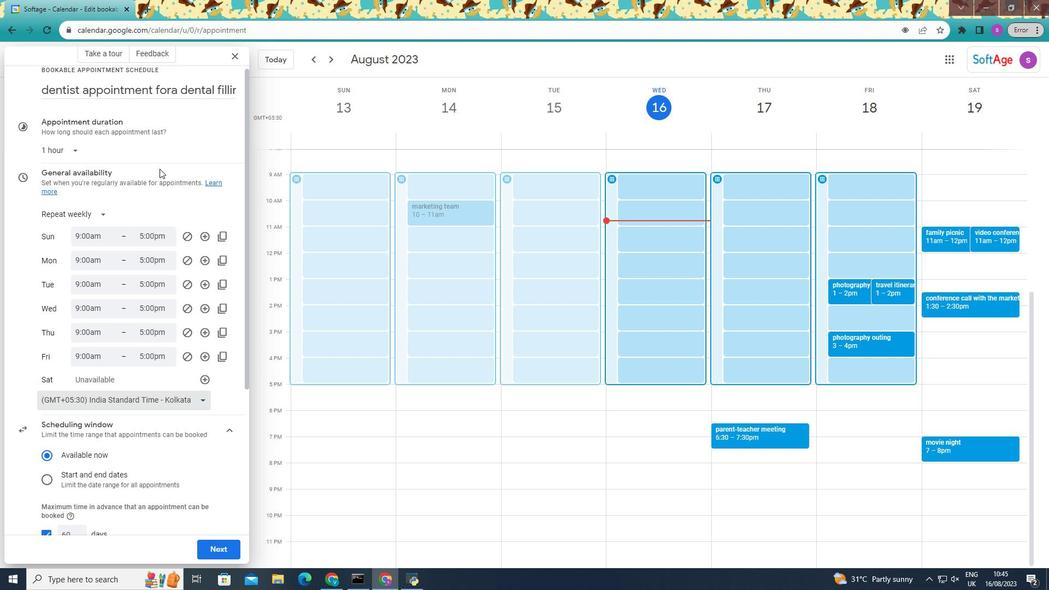 
Action: Mouse scrolled (159, 169) with delta (0, 0)
Screenshot: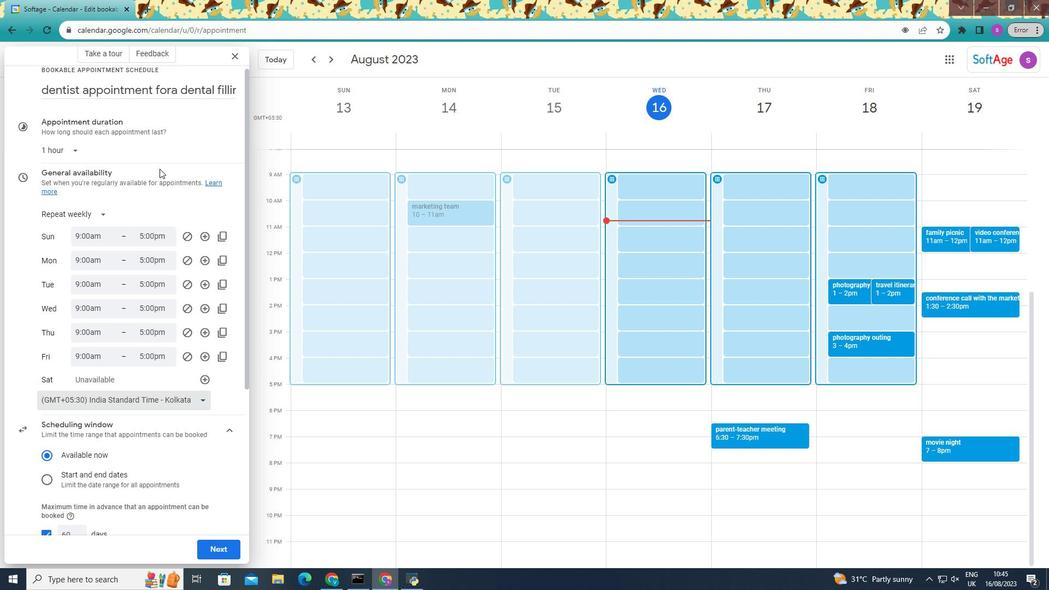
Action: Mouse scrolled (159, 168) with delta (0, 0)
Screenshot: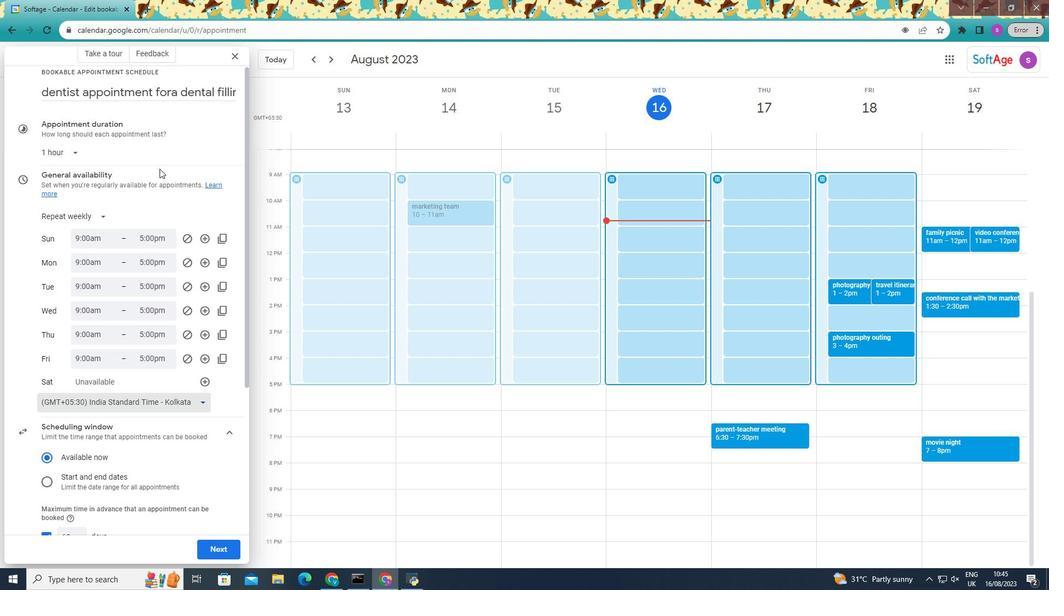 
Action: Mouse scrolled (159, 169) with delta (0, 0)
Screenshot: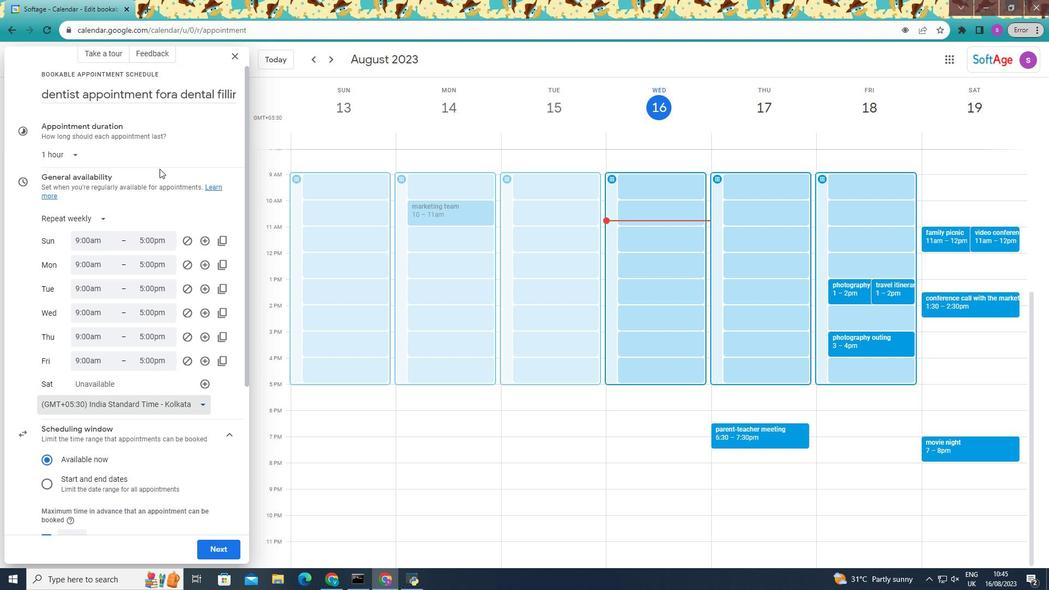 
Action: Mouse scrolled (159, 169) with delta (0, 0)
Screenshot: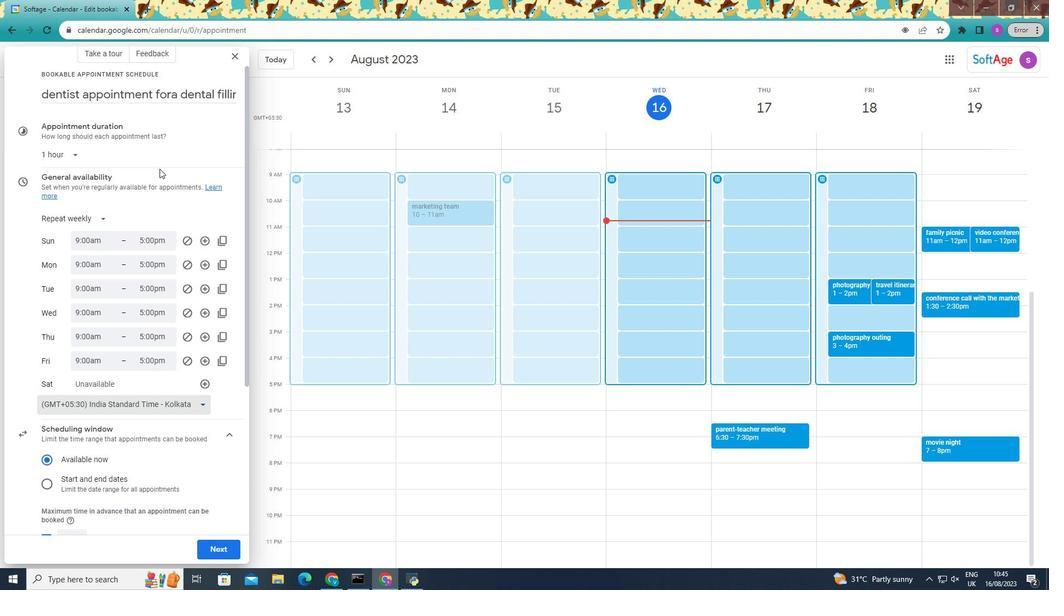 
Action: Mouse scrolled (159, 169) with delta (0, 0)
Screenshot: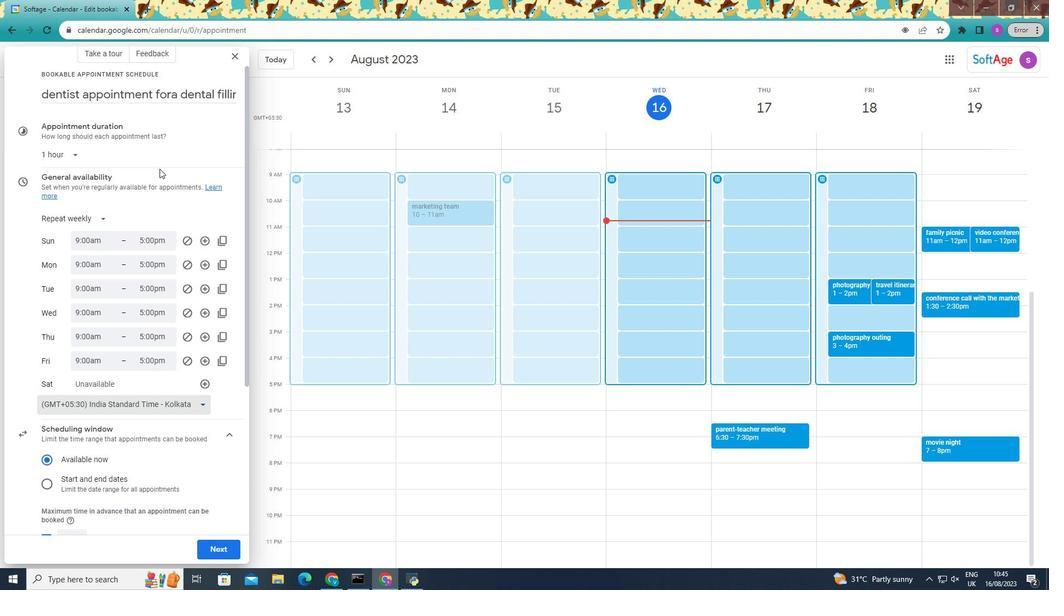 
Action: Mouse scrolled (159, 169) with delta (0, 0)
Screenshot: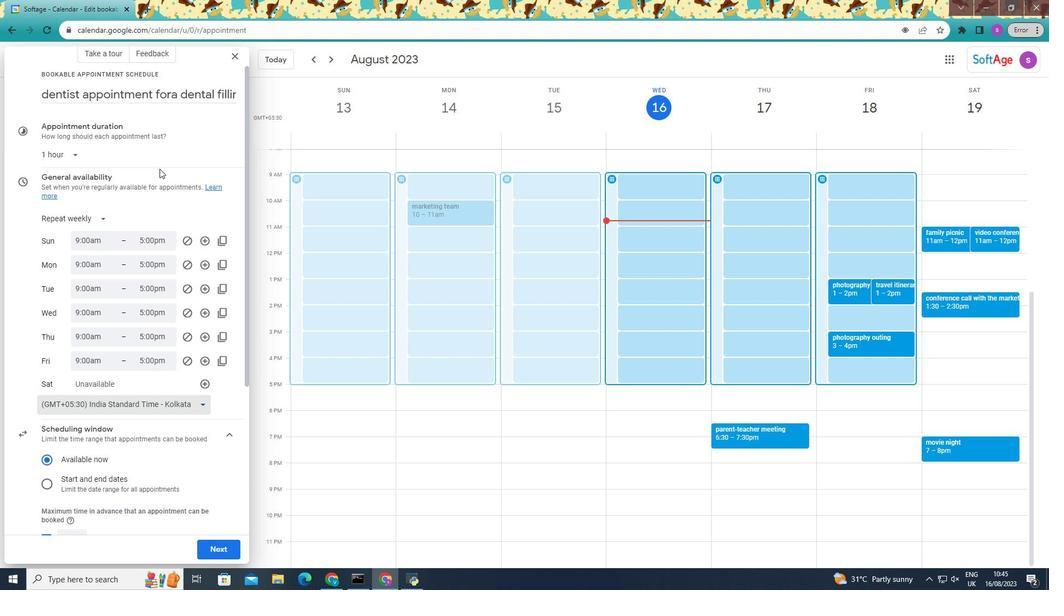 
Action: Mouse moved to (60, 217)
Screenshot: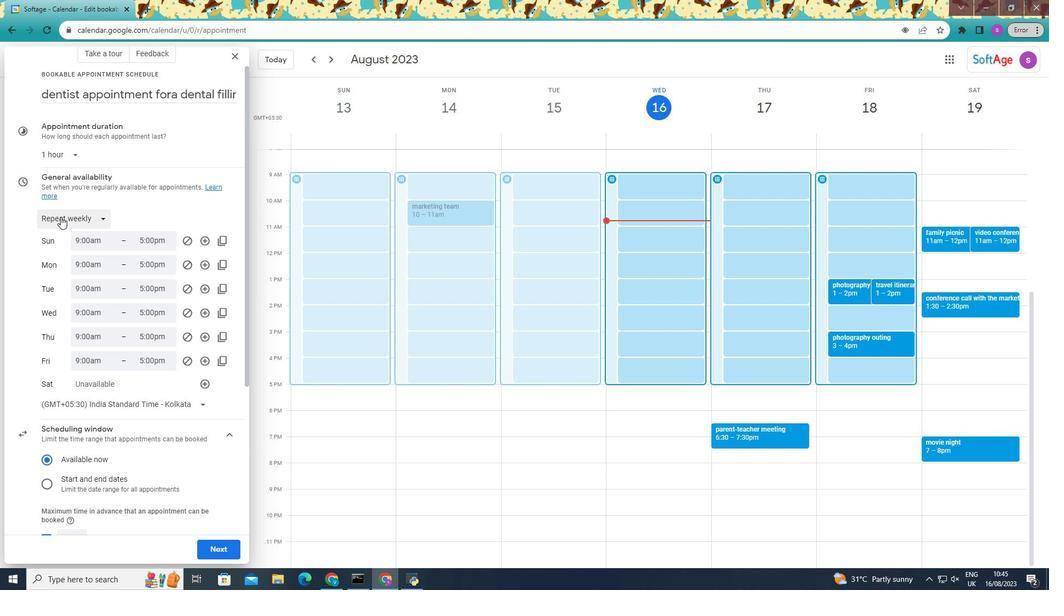 
Action: Mouse pressed left at (60, 217)
Screenshot: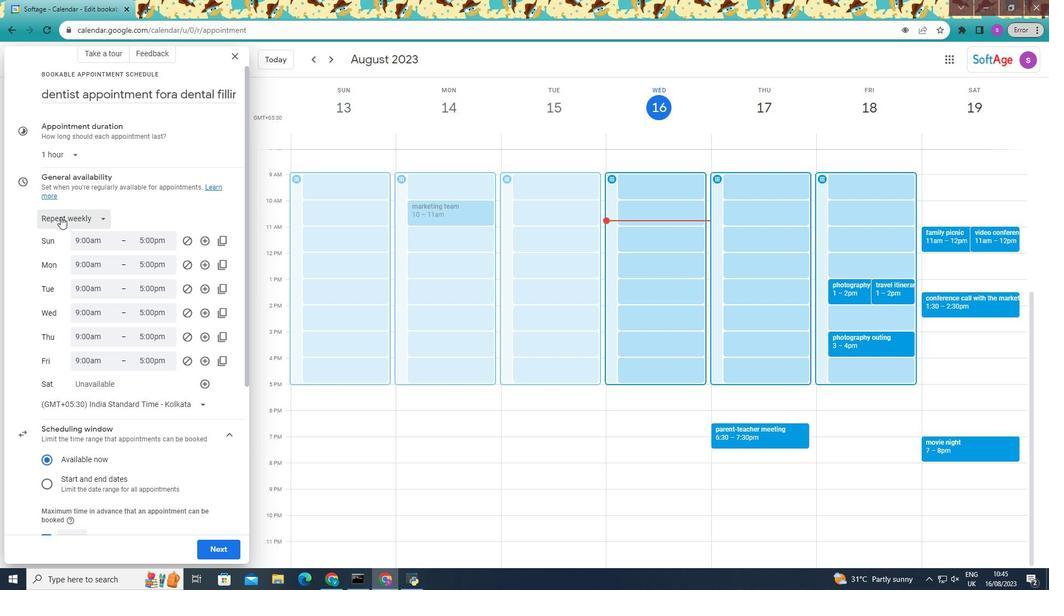 
Action: Mouse moved to (73, 241)
Screenshot: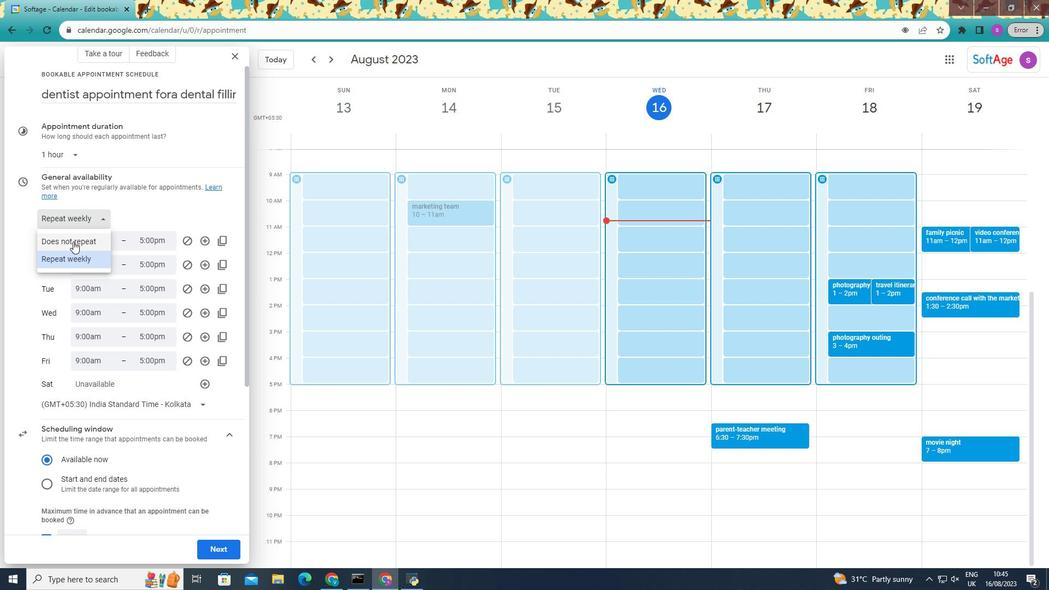 
Action: Mouse pressed left at (73, 241)
Screenshot: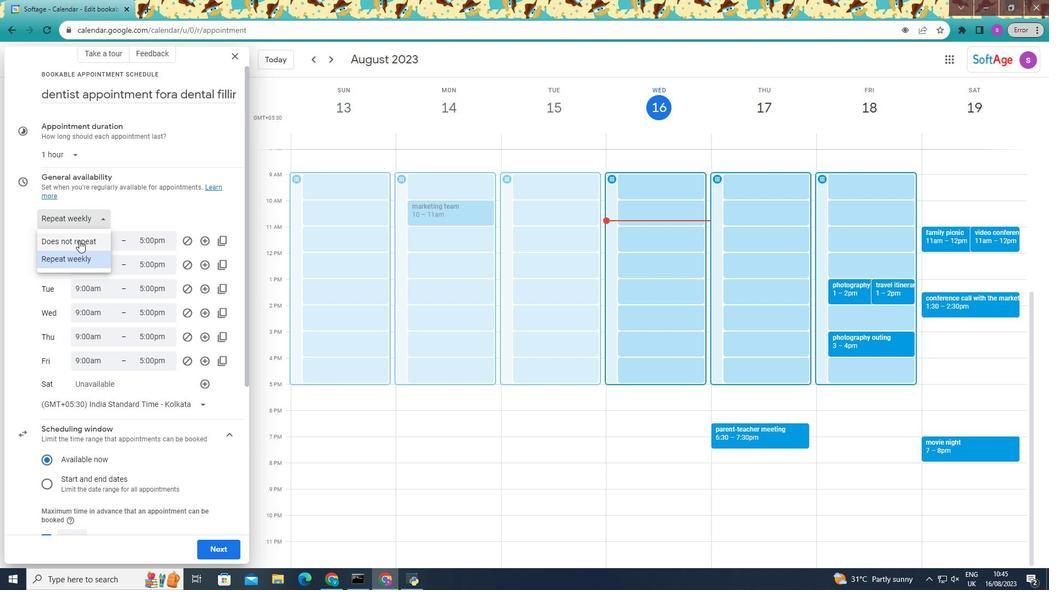 
Action: Mouse moved to (61, 225)
Screenshot: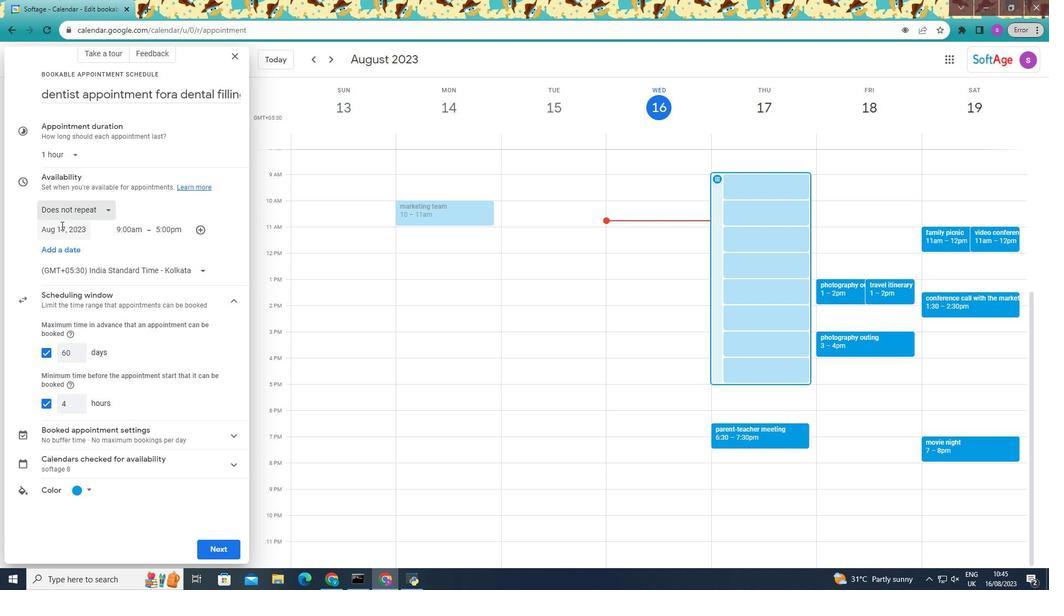 
Action: Mouse pressed left at (61, 225)
Screenshot: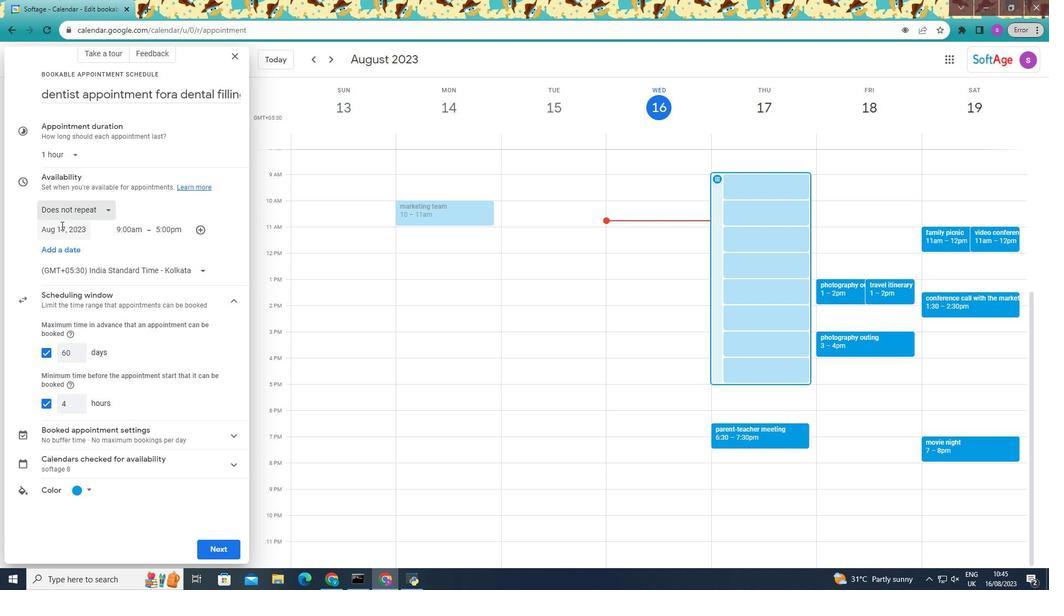 
Action: Mouse moved to (119, 300)
Screenshot: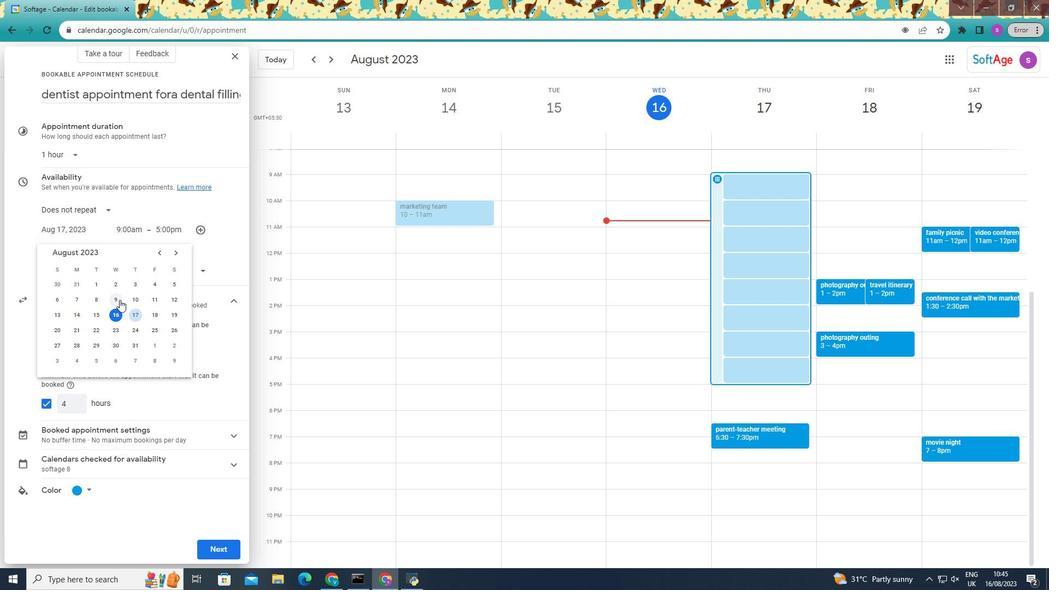 
Action: Mouse pressed left at (119, 300)
Screenshot: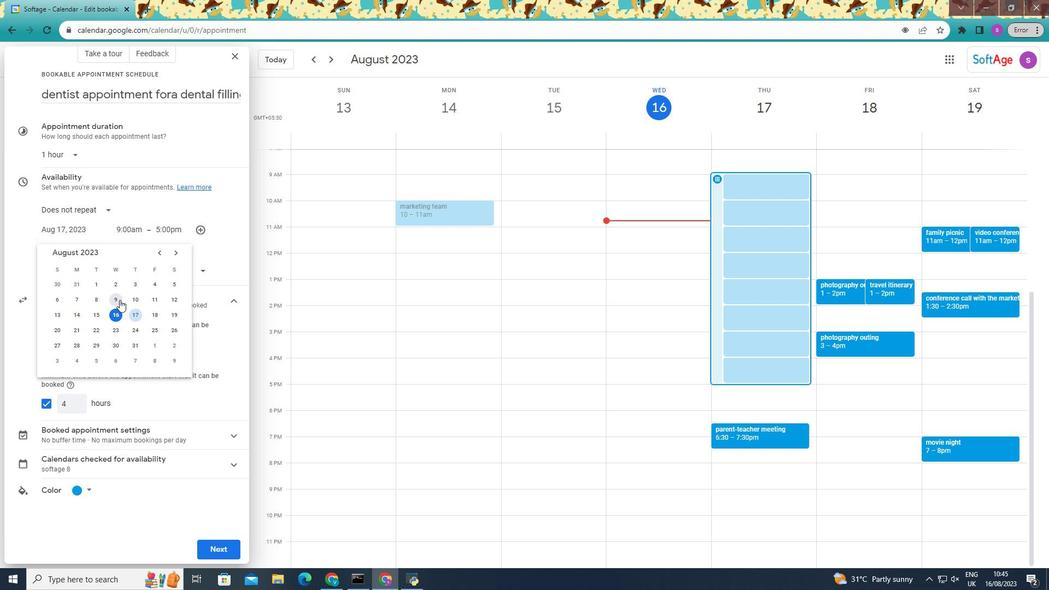 
Action: Mouse moved to (136, 229)
Screenshot: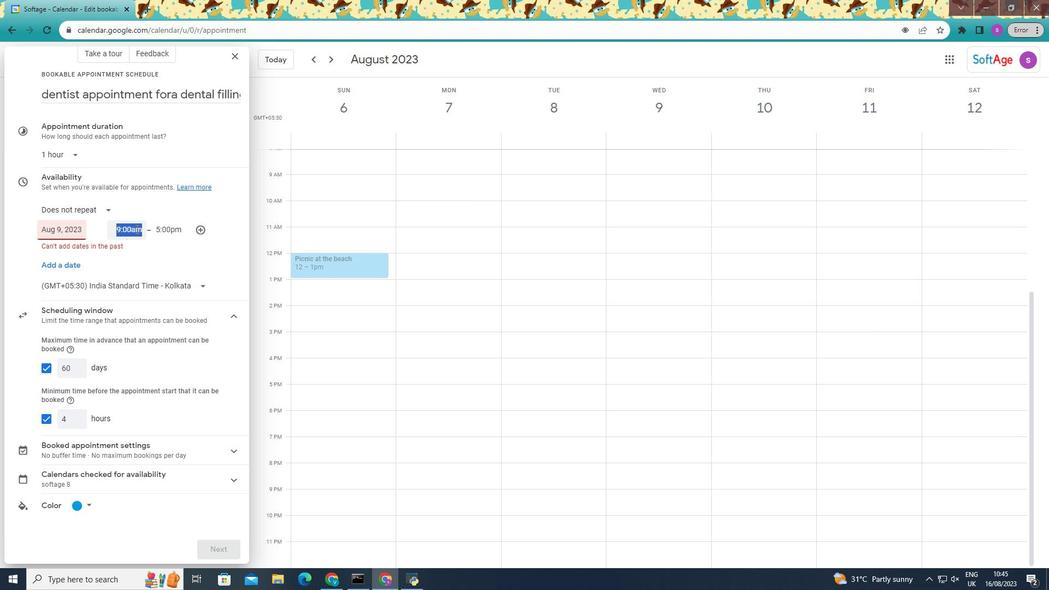 
Action: Mouse pressed left at (136, 229)
Screenshot: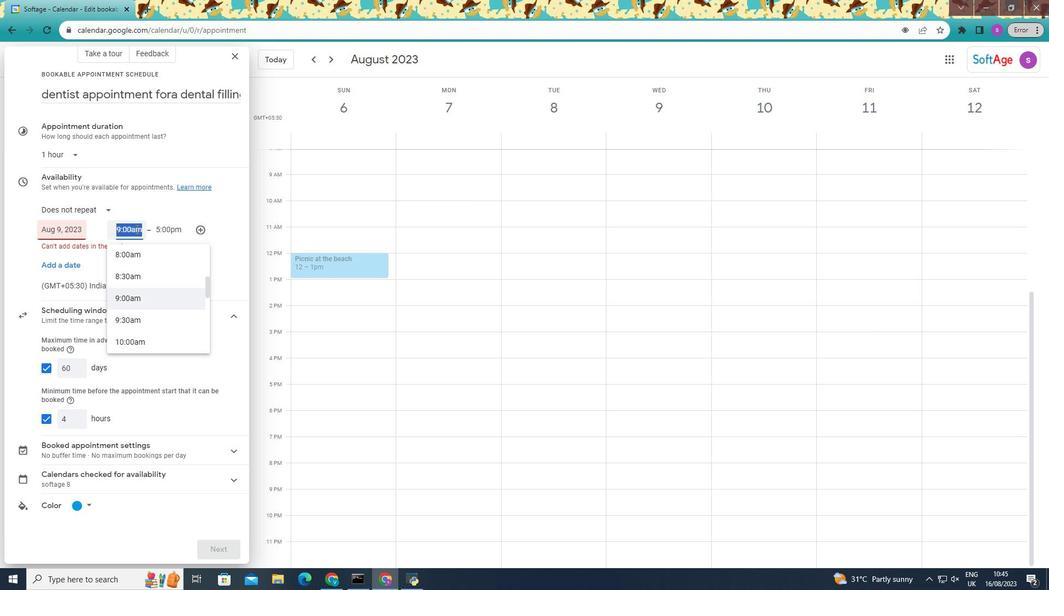 
Action: Mouse moved to (157, 300)
Screenshot: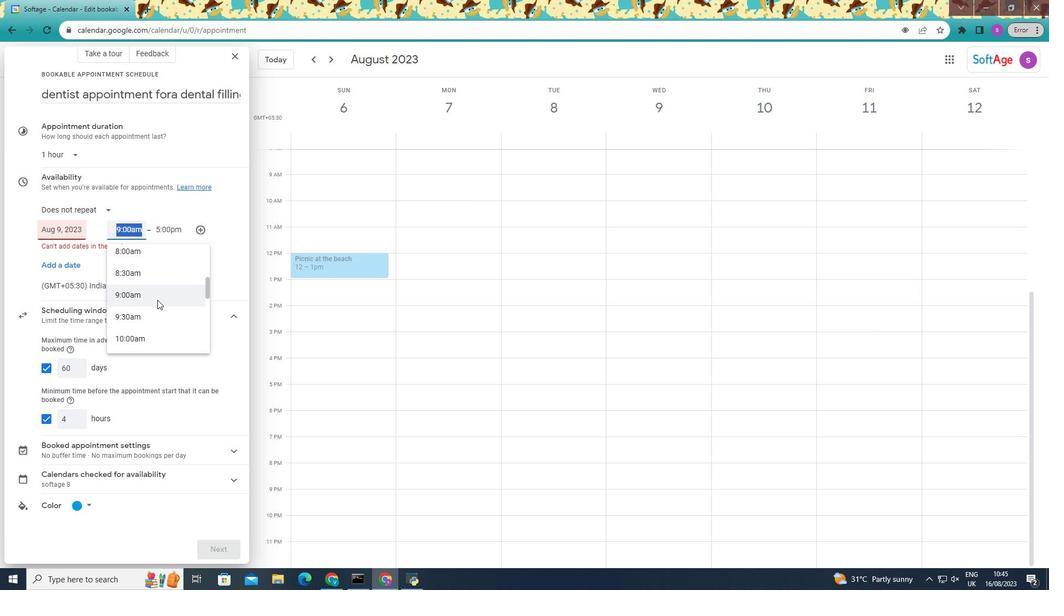 
Action: Mouse scrolled (157, 299) with delta (0, 0)
Screenshot: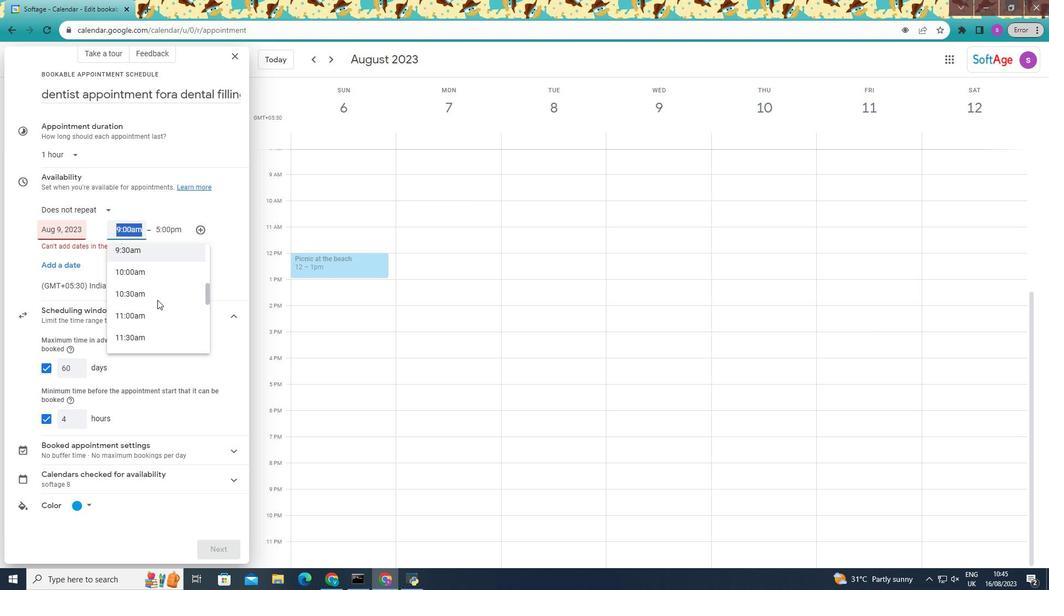 
Action: Mouse moved to (157, 300)
Screenshot: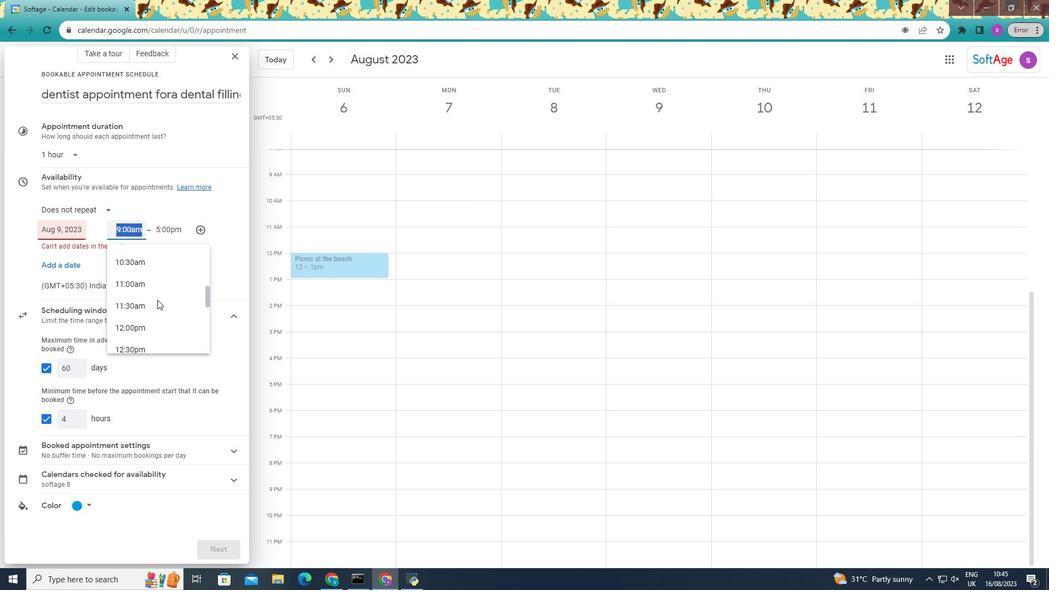
Action: Mouse scrolled (157, 299) with delta (0, 0)
Screenshot: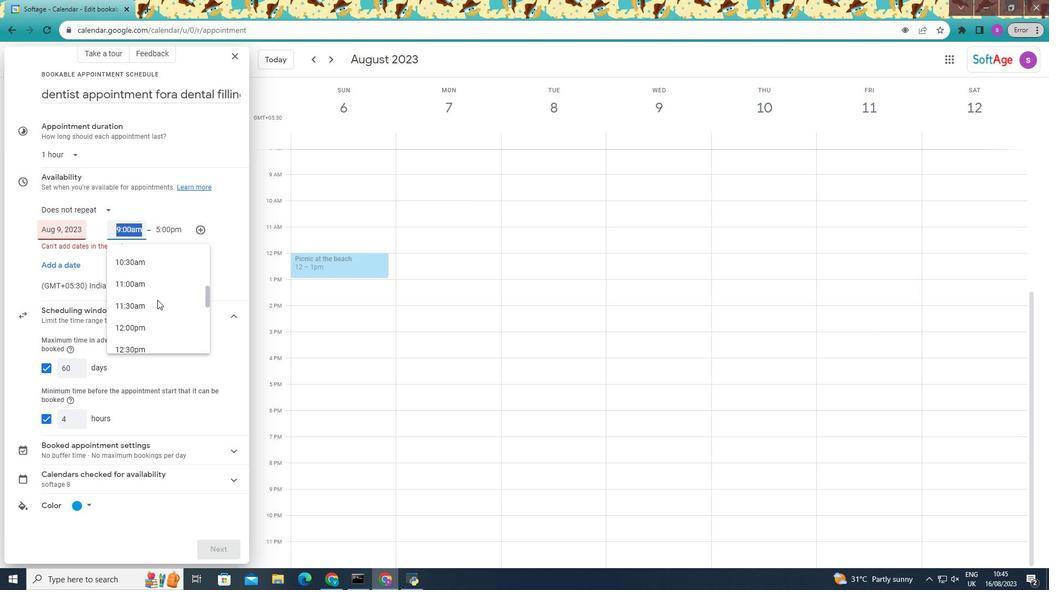 
Action: Mouse moved to (157, 300)
Screenshot: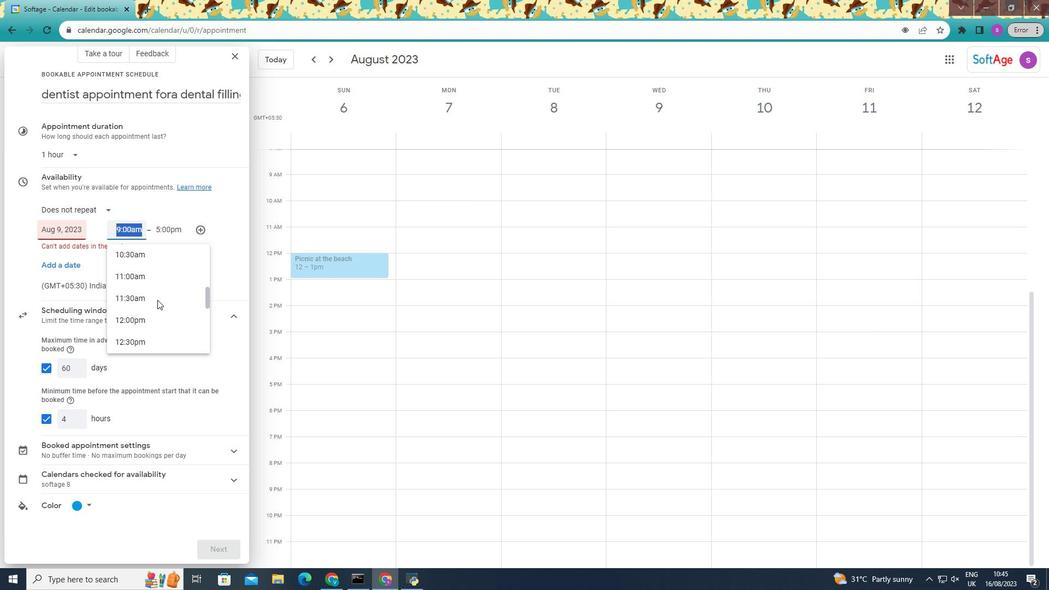 
Action: Mouse scrolled (157, 299) with delta (0, 0)
Screenshot: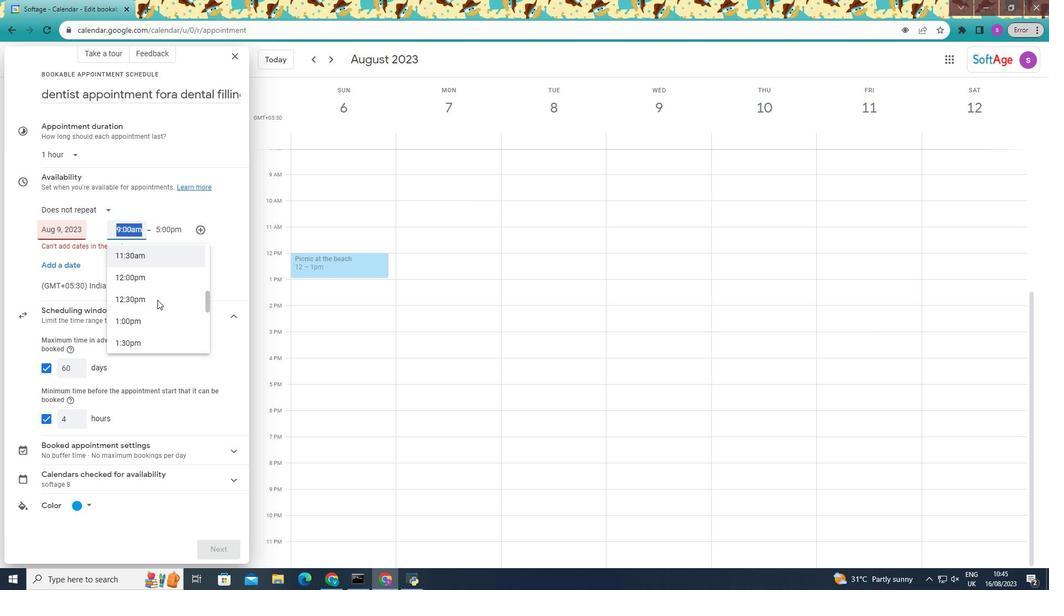 
Action: Mouse scrolled (157, 299) with delta (0, 0)
Screenshot: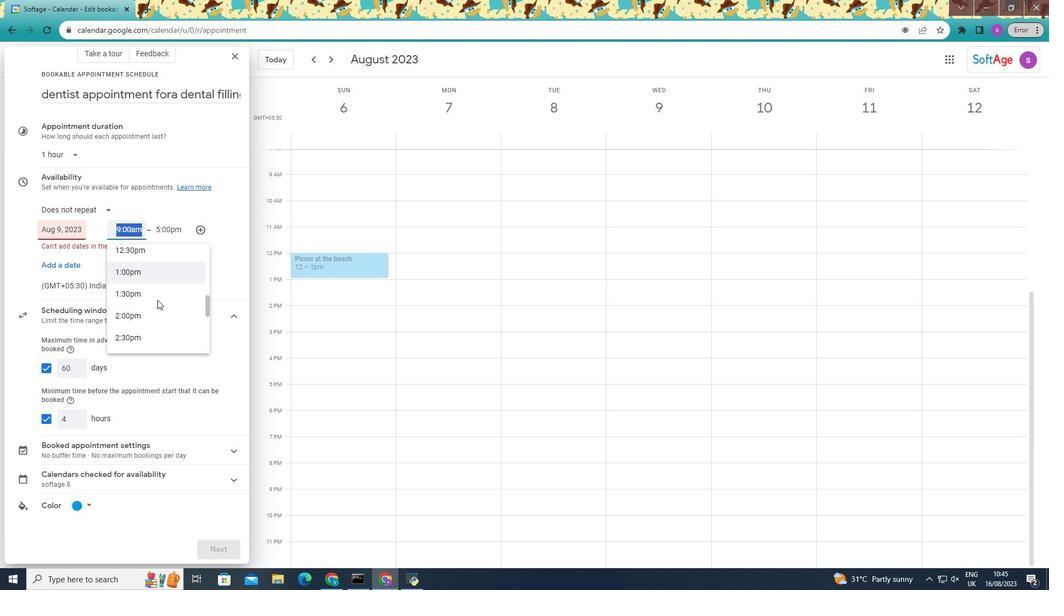 
Action: Mouse scrolled (157, 299) with delta (0, 0)
Screenshot: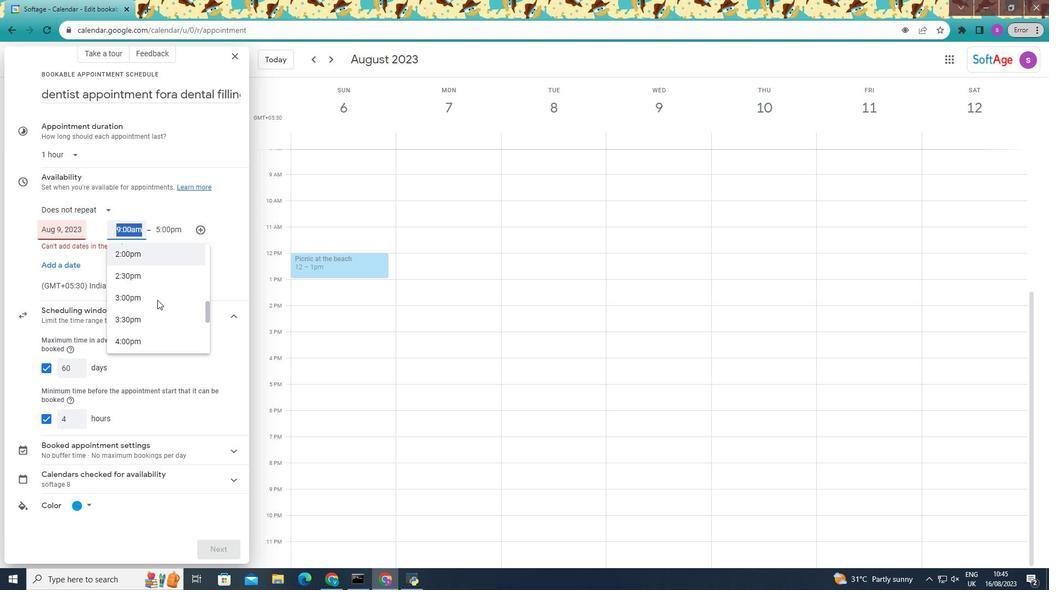 
Action: Mouse scrolled (157, 299) with delta (0, 0)
Screenshot: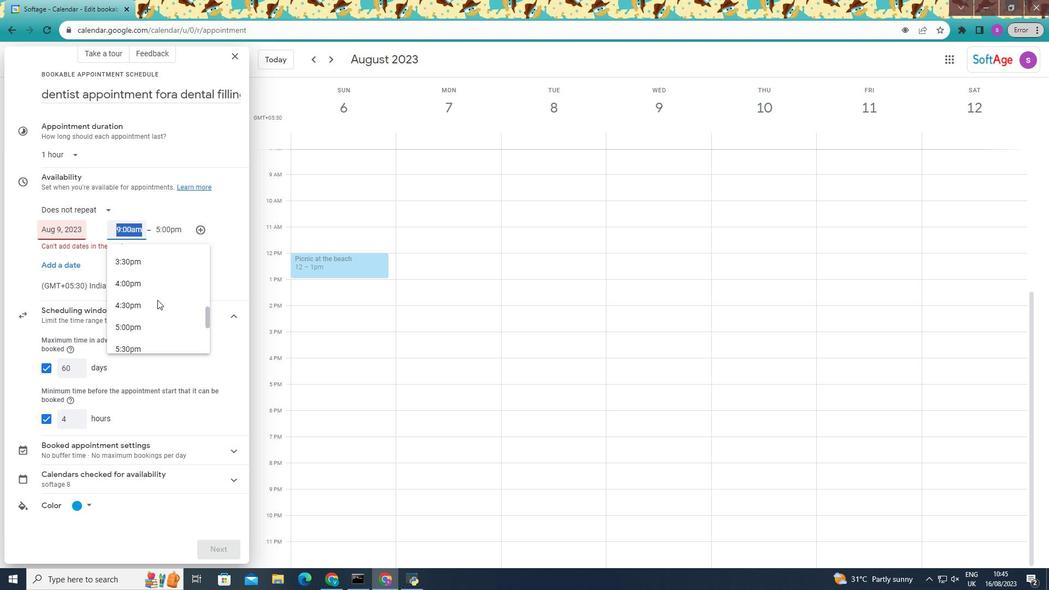 
Action: Mouse moved to (156, 300)
Screenshot: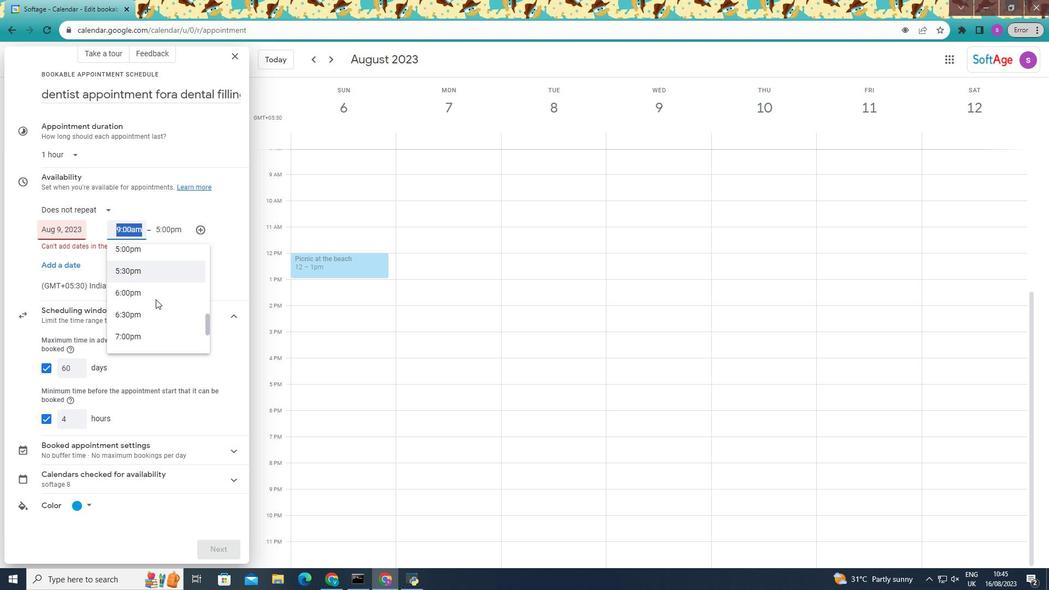 
Action: Mouse scrolled (156, 299) with delta (0, 0)
Screenshot: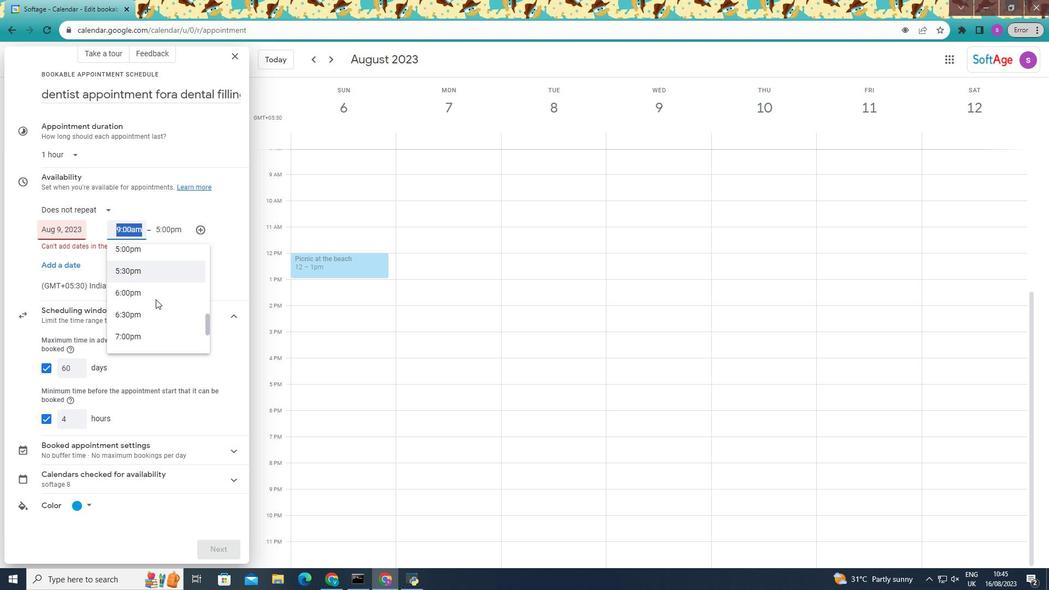 
Action: Mouse moved to (156, 300)
Screenshot: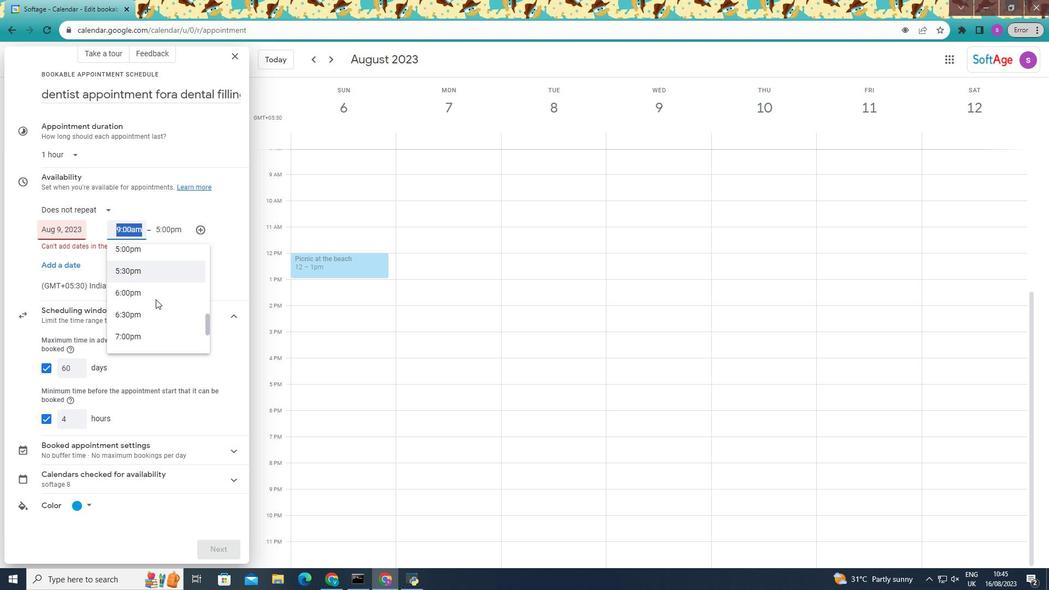 
Action: Mouse scrolled (156, 299) with delta (0, 0)
Screenshot: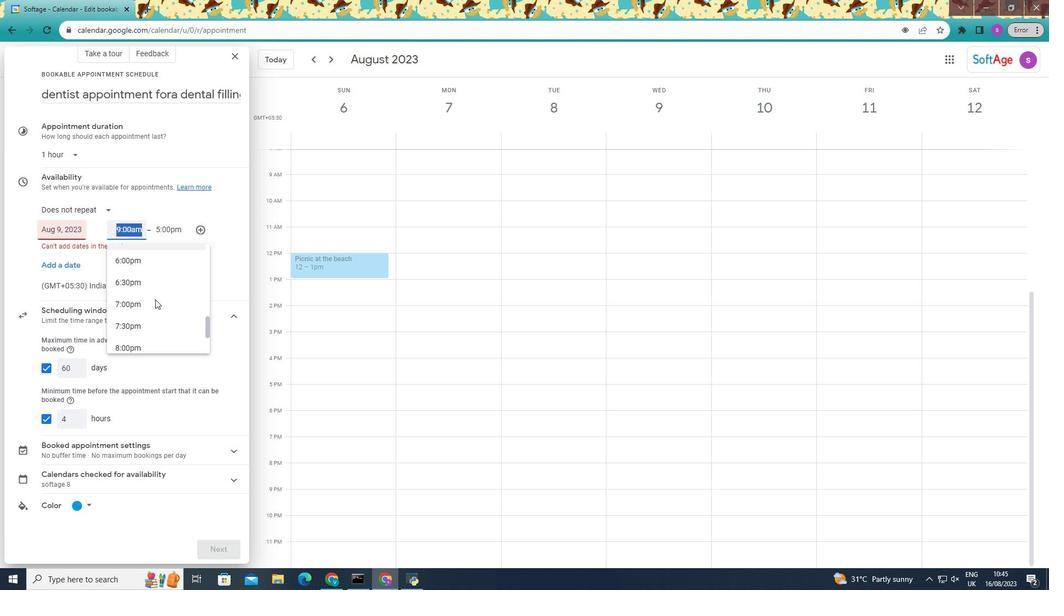 
Action: Mouse moved to (151, 279)
Screenshot: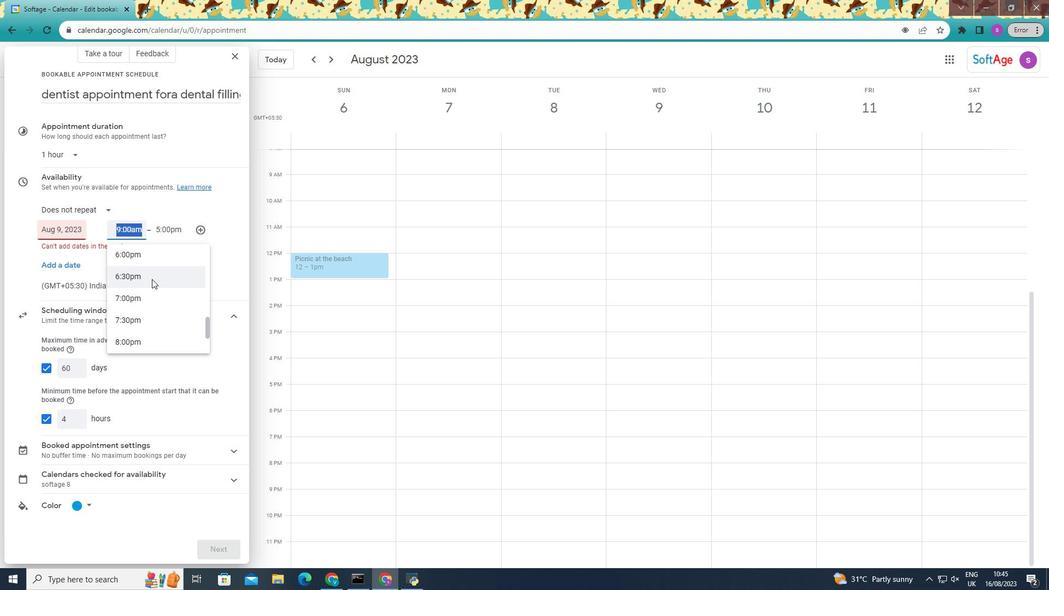 
Action: Mouse pressed left at (151, 279)
Screenshot: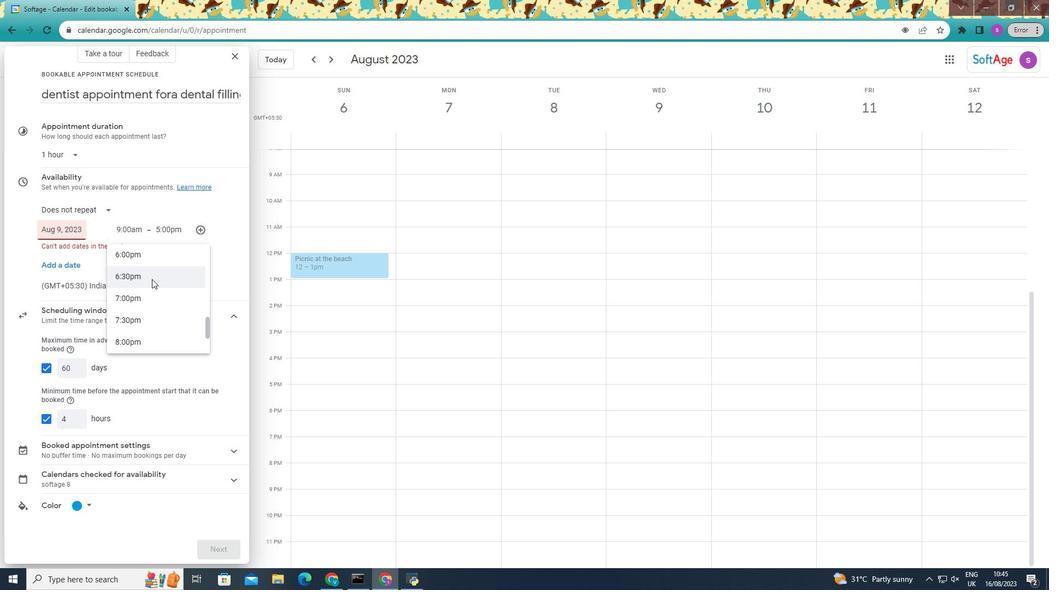 
Action: Mouse moved to (64, 230)
Screenshot: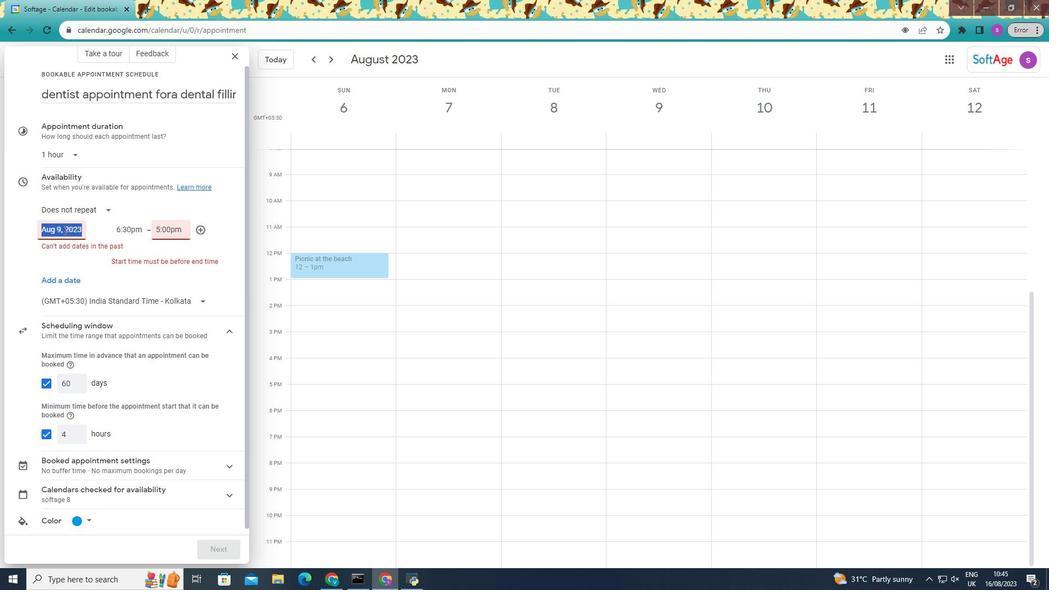 
Action: Mouse pressed left at (64, 230)
Screenshot: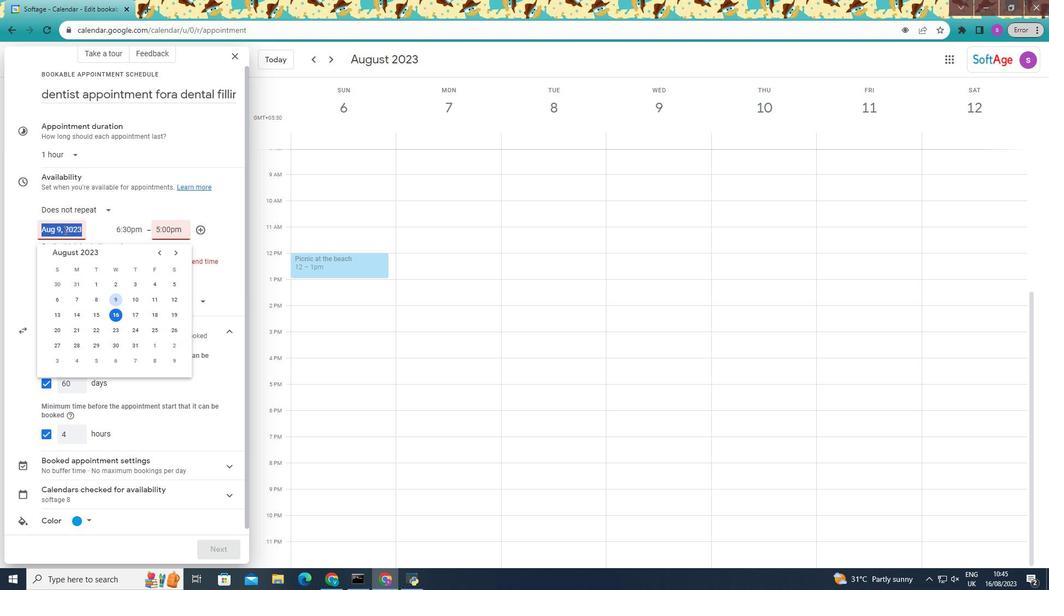 
Action: Mouse moved to (174, 255)
Screenshot: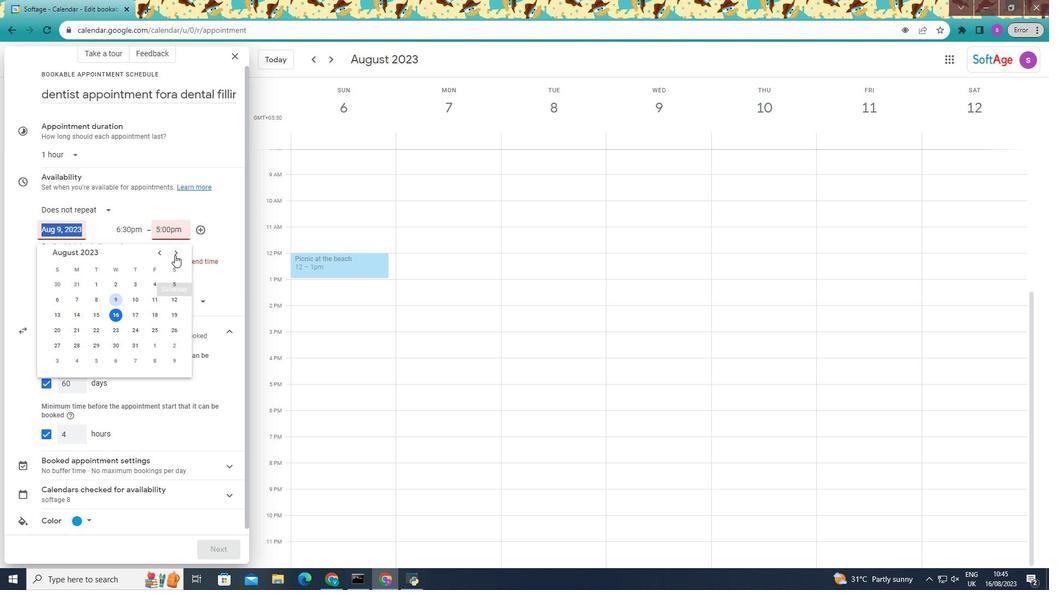 
Action: Mouse pressed left at (174, 255)
Screenshot: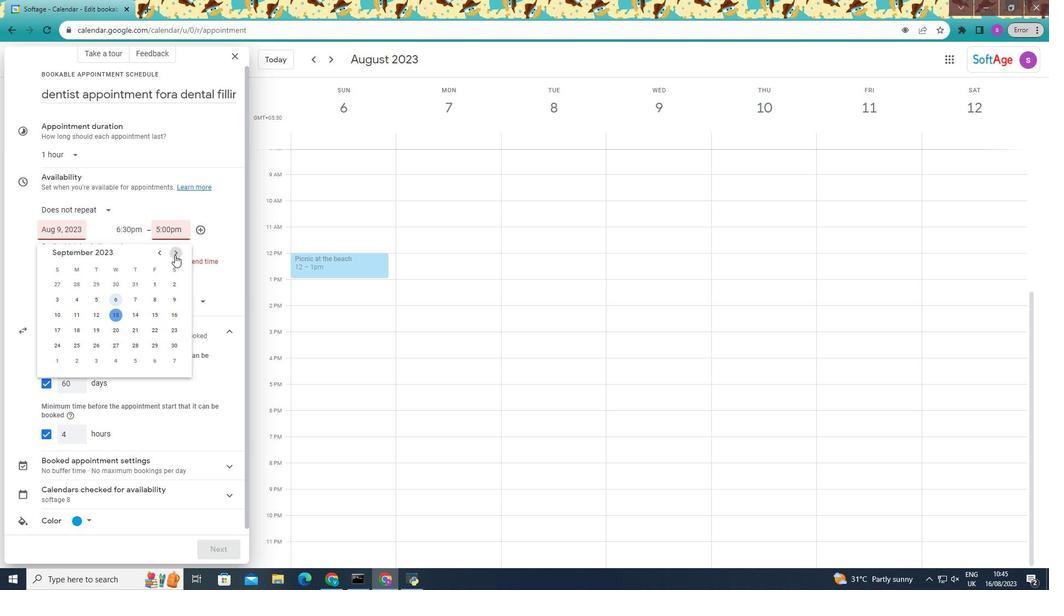 
Action: Mouse moved to (170, 296)
Screenshot: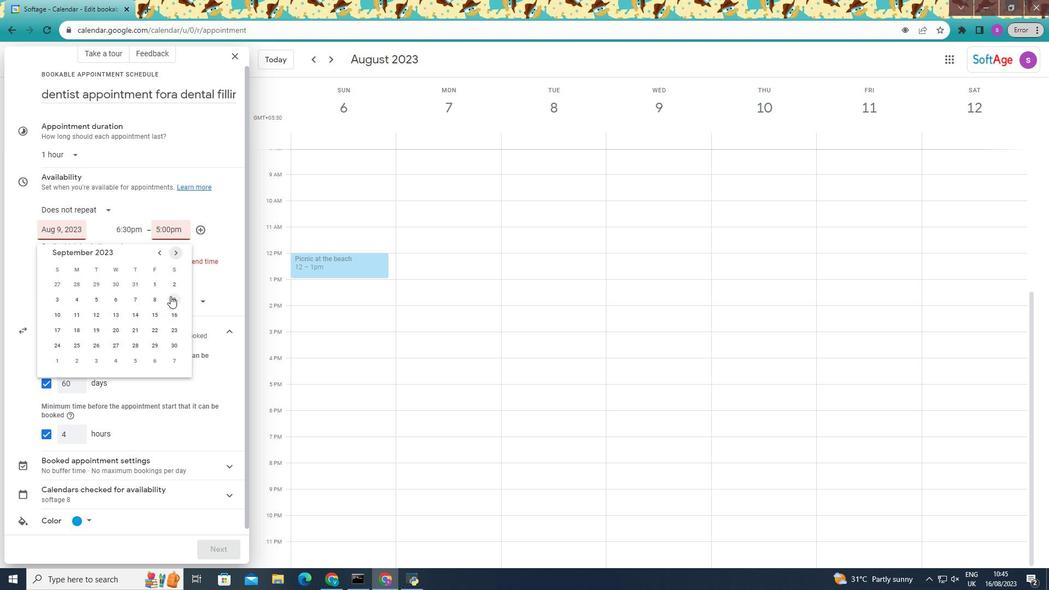 
Action: Mouse pressed left at (170, 296)
Screenshot: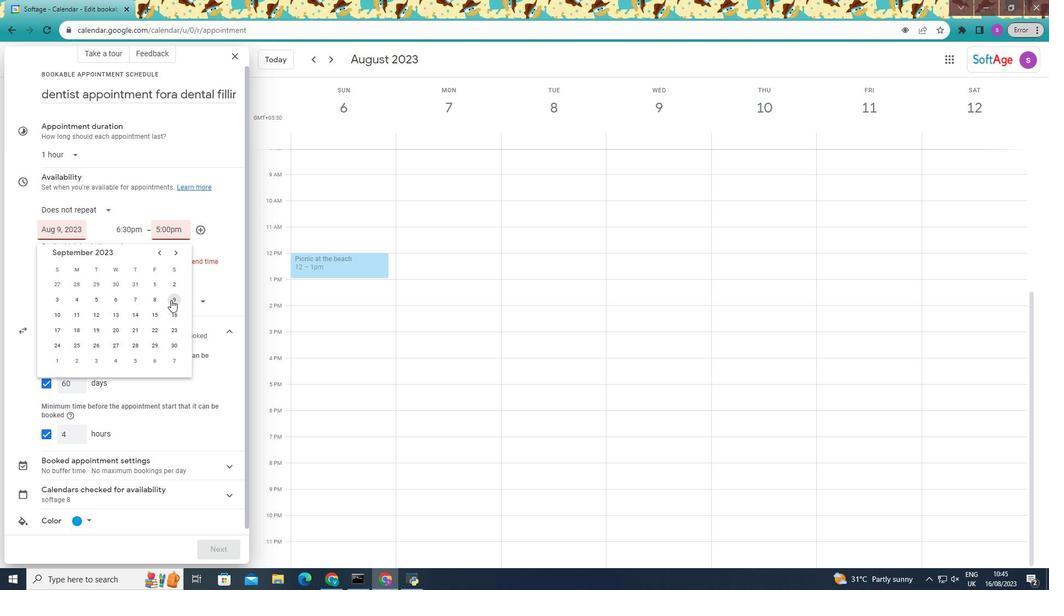 
Action: Mouse moved to (177, 231)
Screenshot: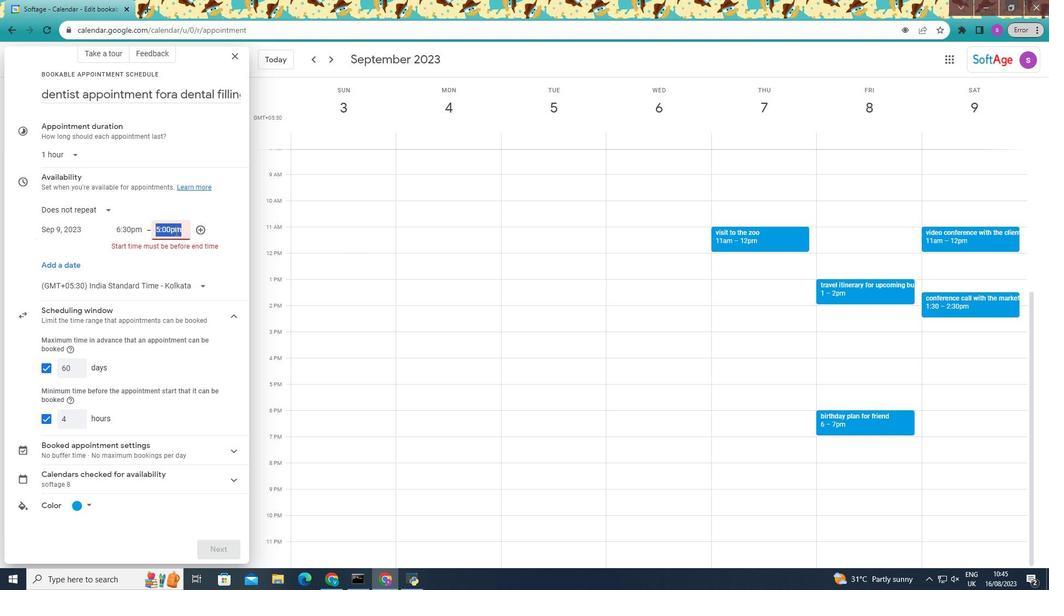 
Action: Mouse pressed left at (177, 231)
Screenshot: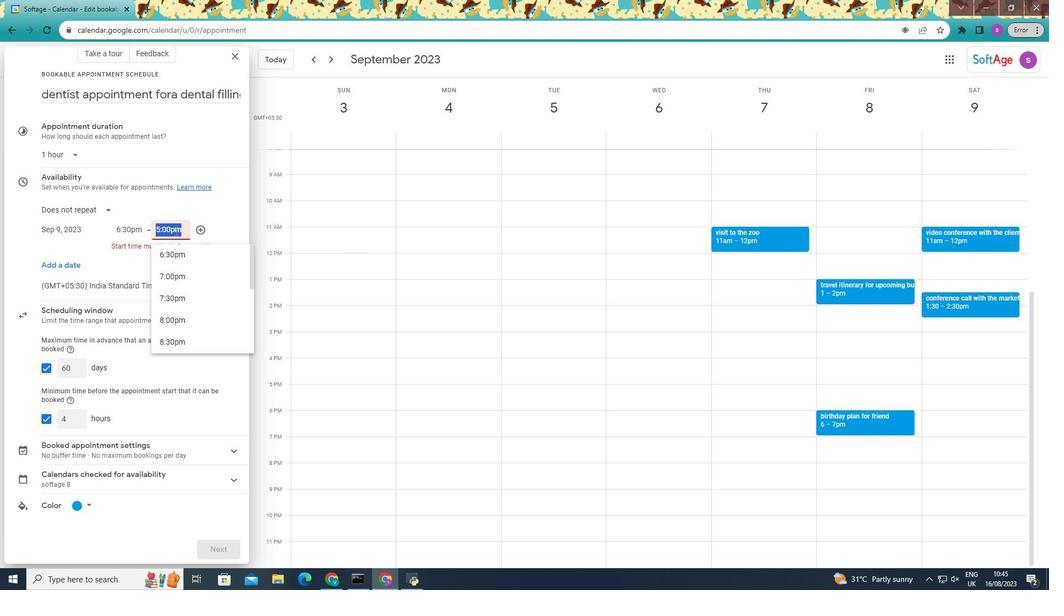 
Action: Mouse moved to (179, 320)
Screenshot: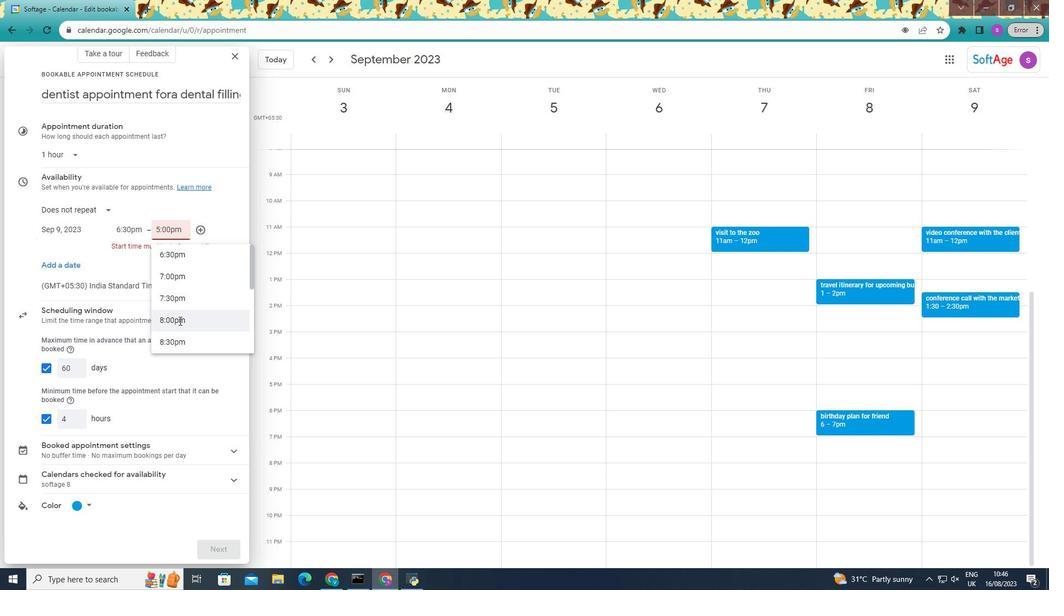 
Action: Mouse pressed left at (179, 320)
Screenshot: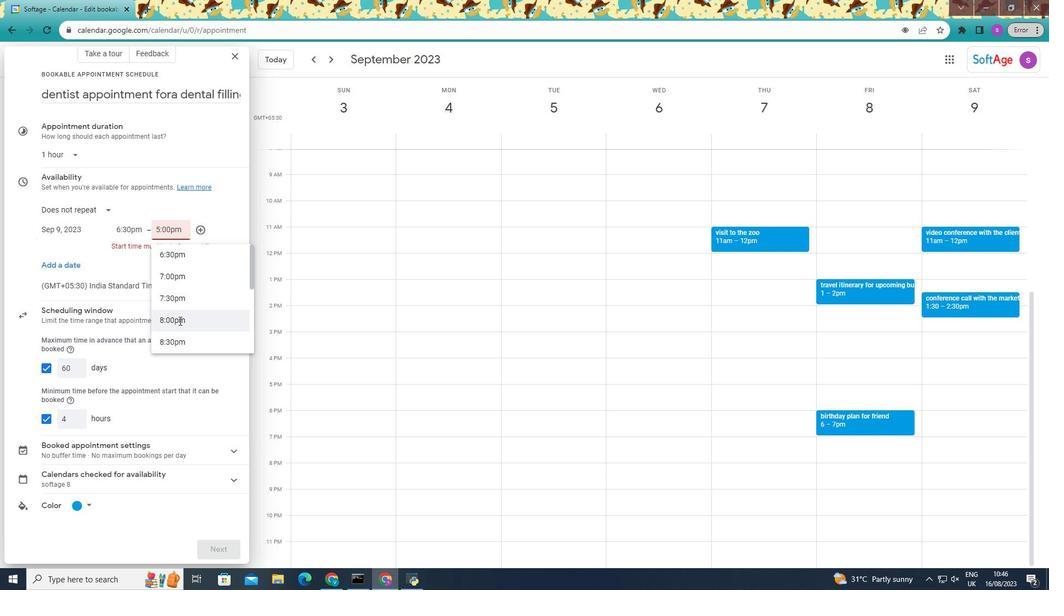 
Action: Mouse moved to (218, 547)
Screenshot: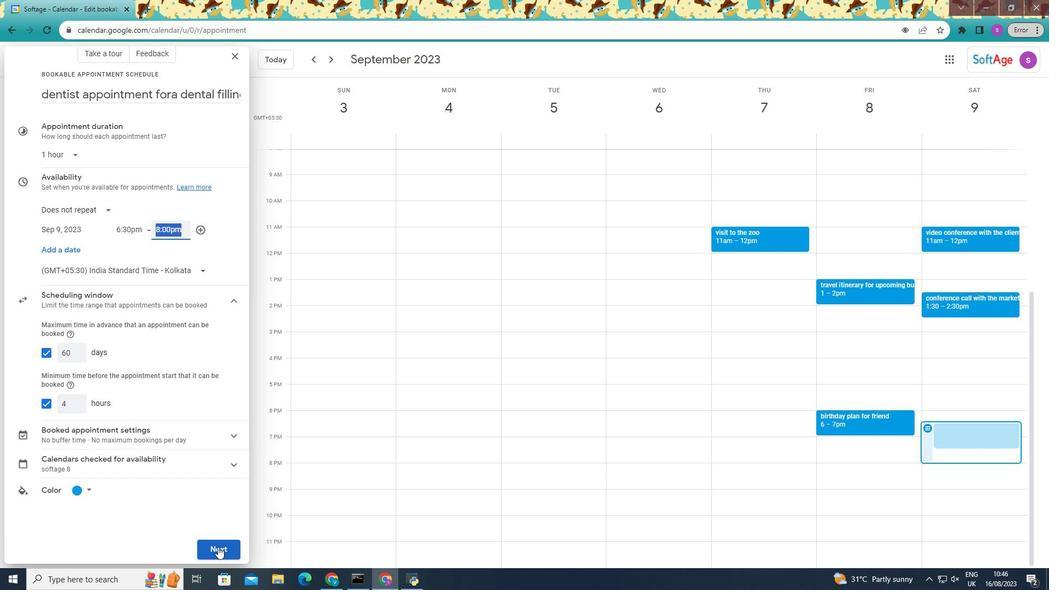 
Action: Mouse pressed left at (218, 547)
Screenshot: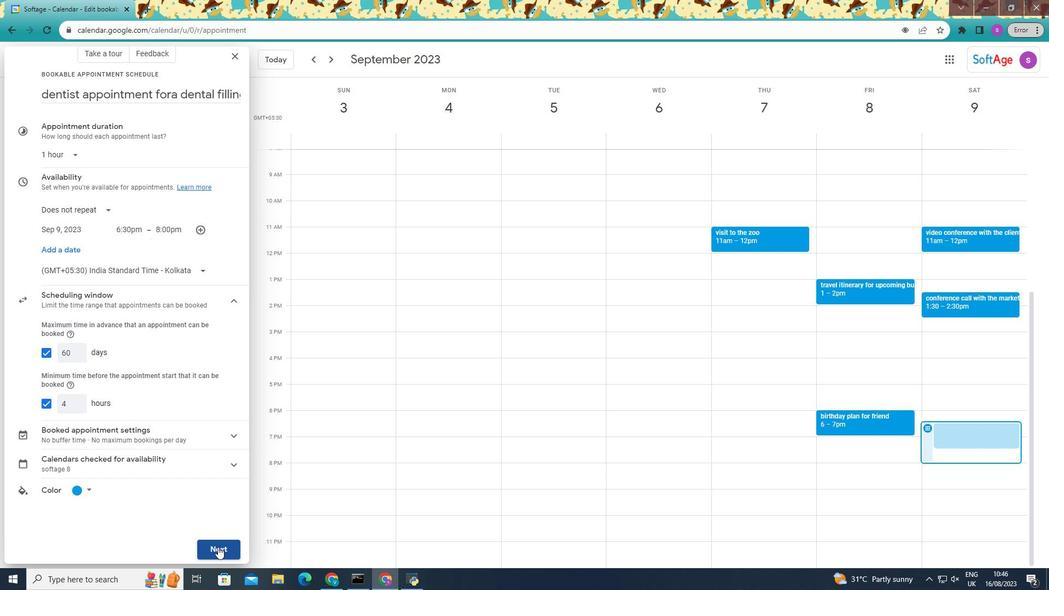 
Action: Mouse moved to (439, 371)
Screenshot: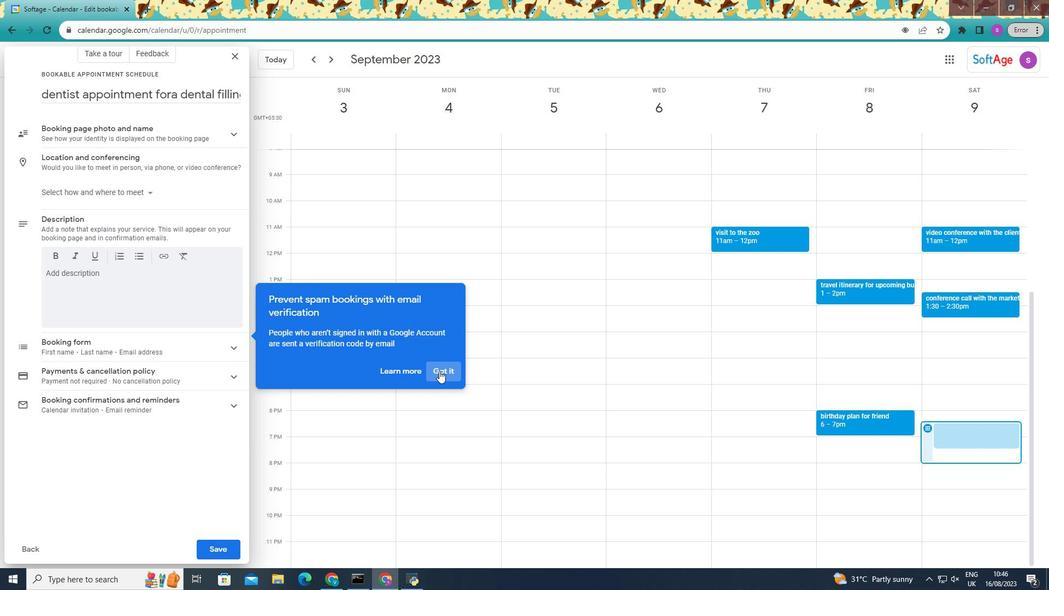 
Action: Mouse pressed left at (439, 371)
Screenshot: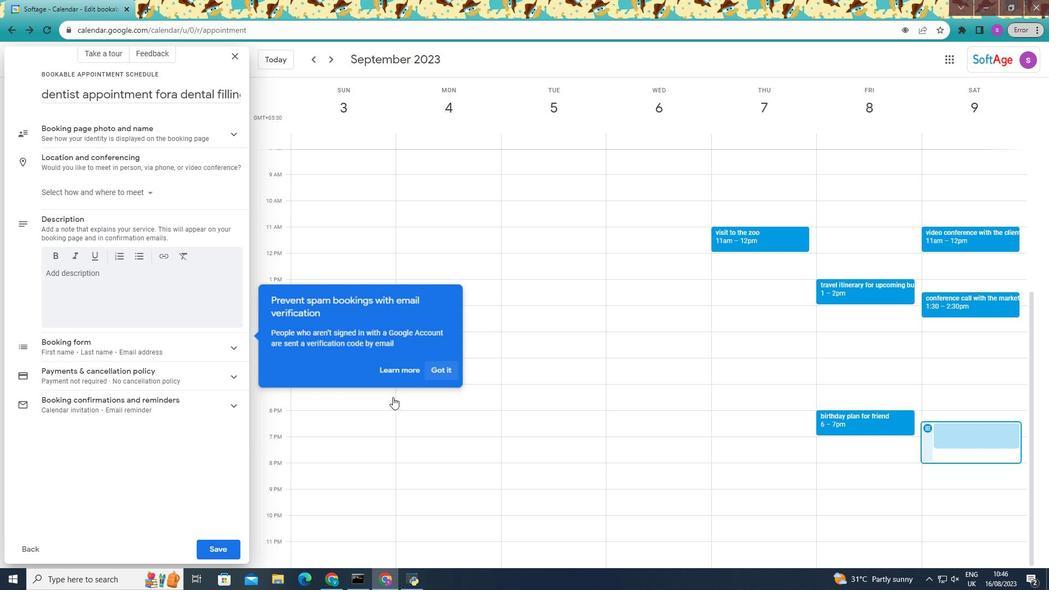 
Action: Mouse moved to (219, 554)
Screenshot: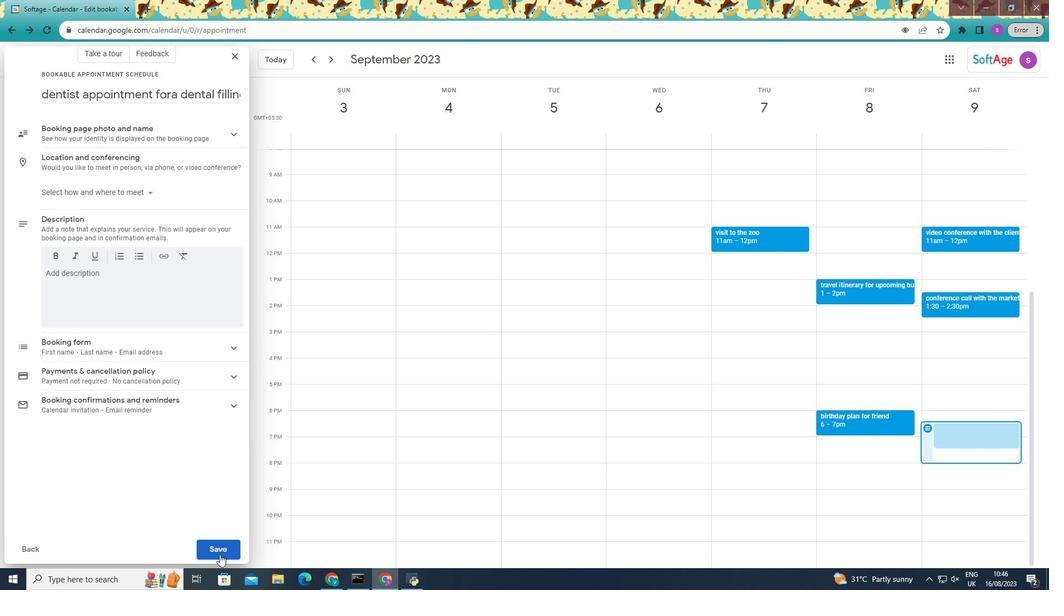 
Action: Mouse pressed left at (219, 554)
Screenshot: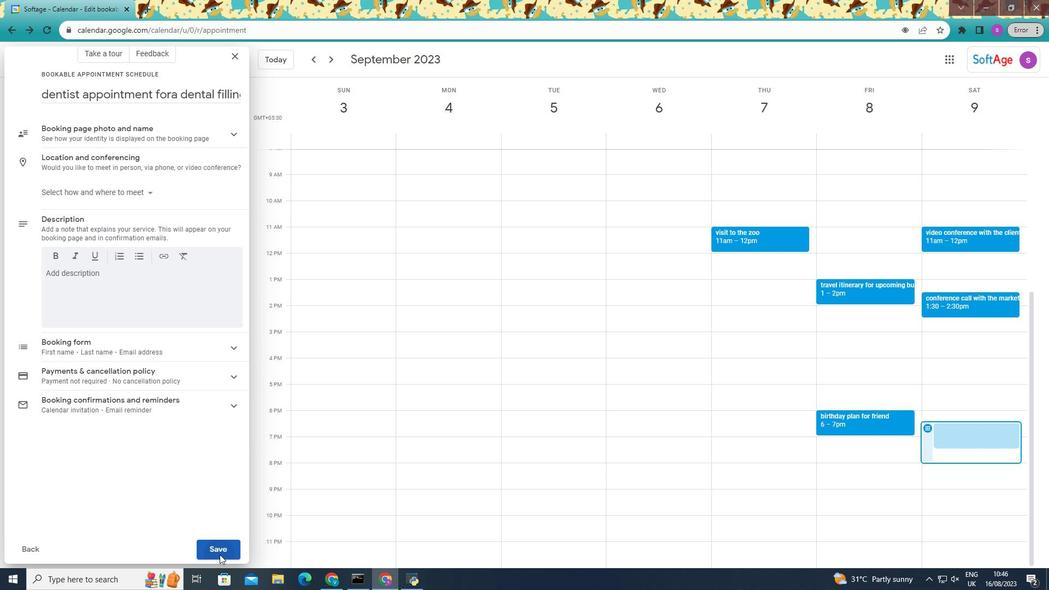 
Action: Mouse moved to (685, 244)
Screenshot: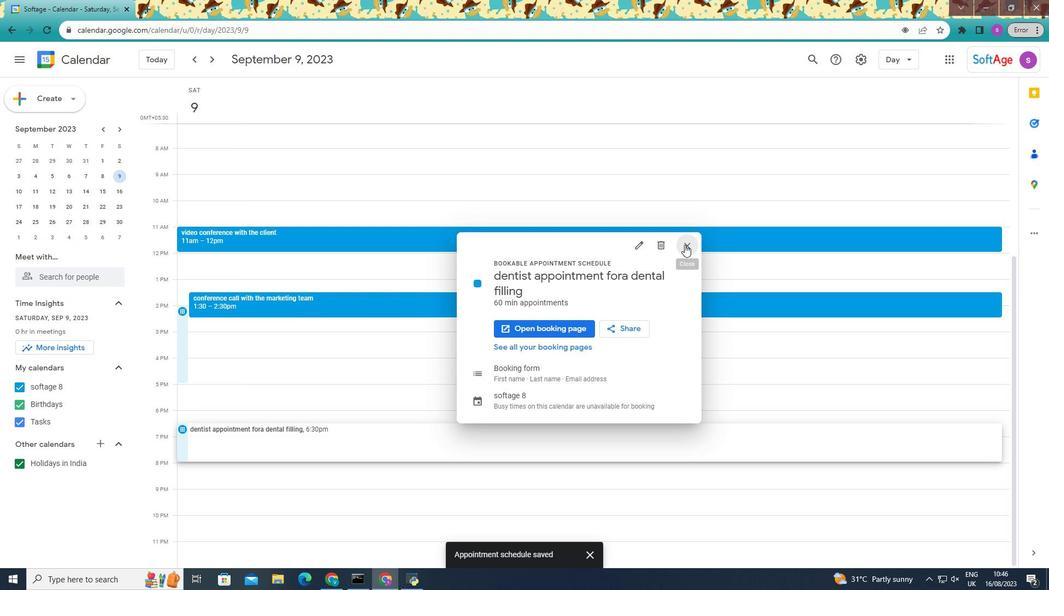
Action: Mouse pressed left at (685, 244)
Screenshot: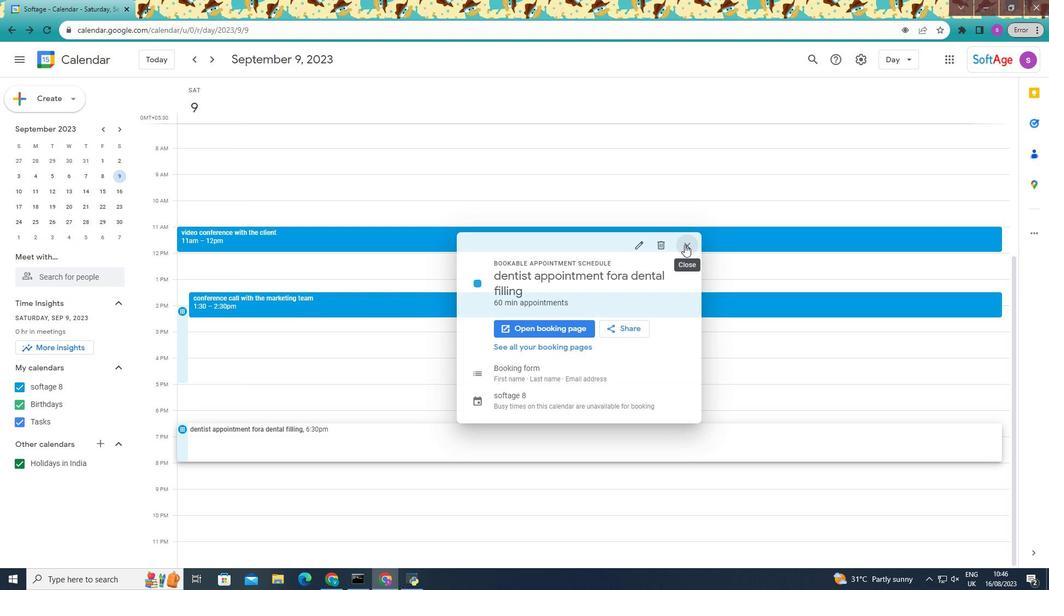 
